 Task: Search one way flight ticket for 4 adults, 2 children, 2 infants in seat and 1 infant on lap in economy from Yakutat: Yakutat Airport (also See Yakutat Seaplane Base) to Gillette: Gillette Campbell County Airport on 5-1-2023. Choice of flights is Frontier. Number of bags: 10 checked bags. Price is upto 90000. Outbound departure time preference is 6:00.
Action: Mouse moved to (276, 249)
Screenshot: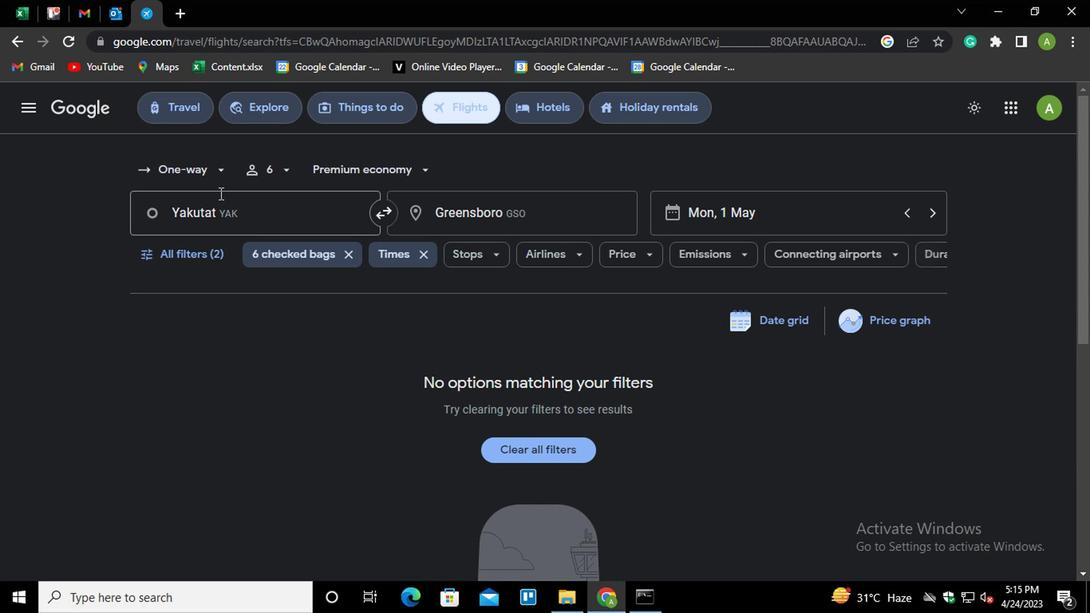 
Action: Mouse pressed left at (276, 249)
Screenshot: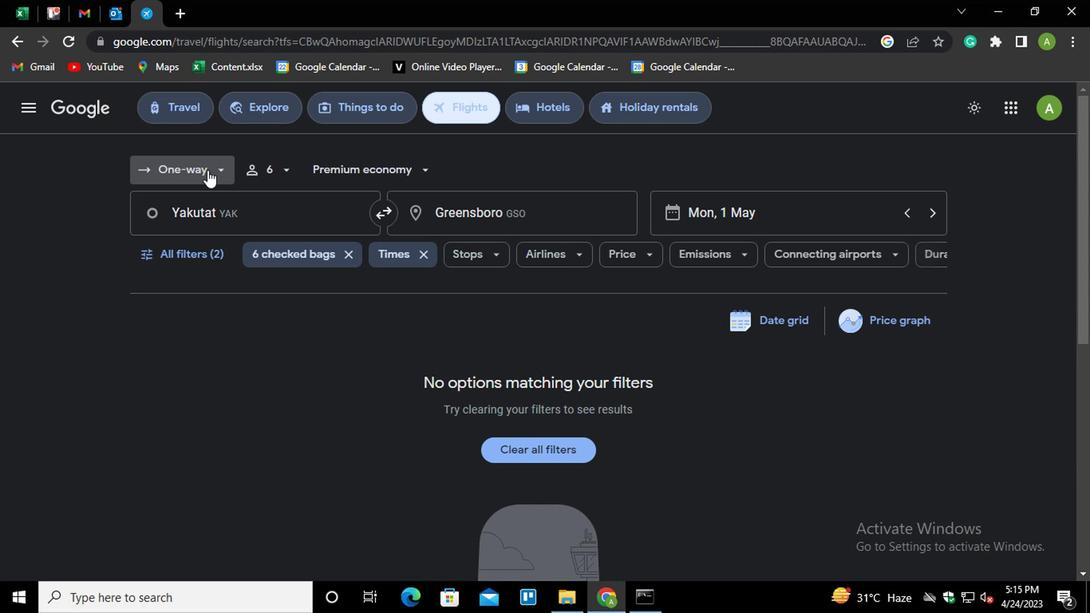 
Action: Mouse moved to (274, 298)
Screenshot: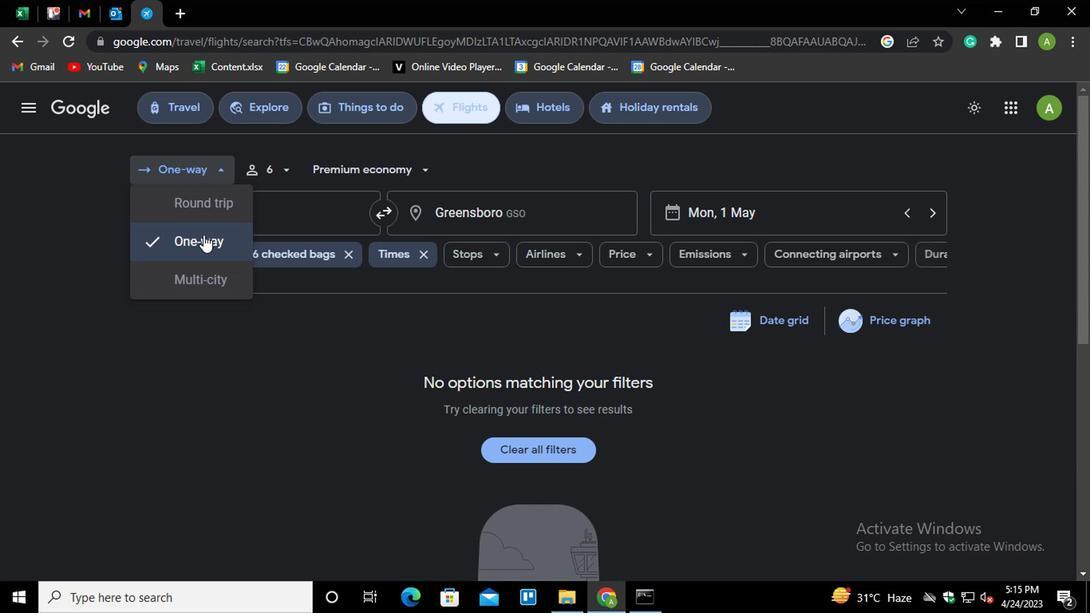 
Action: Mouse pressed left at (274, 298)
Screenshot: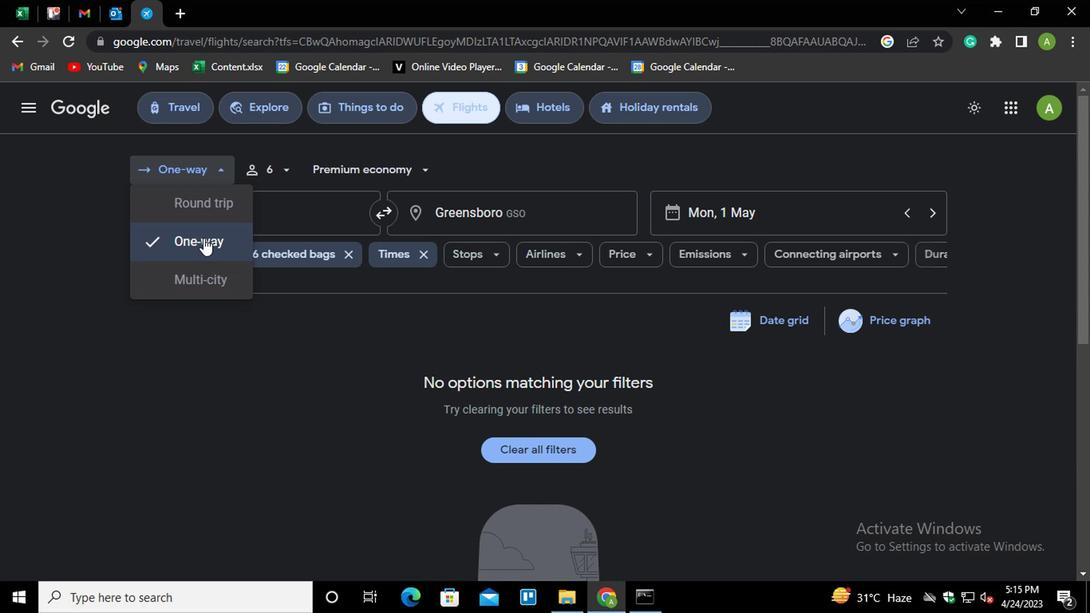 
Action: Mouse moved to (315, 253)
Screenshot: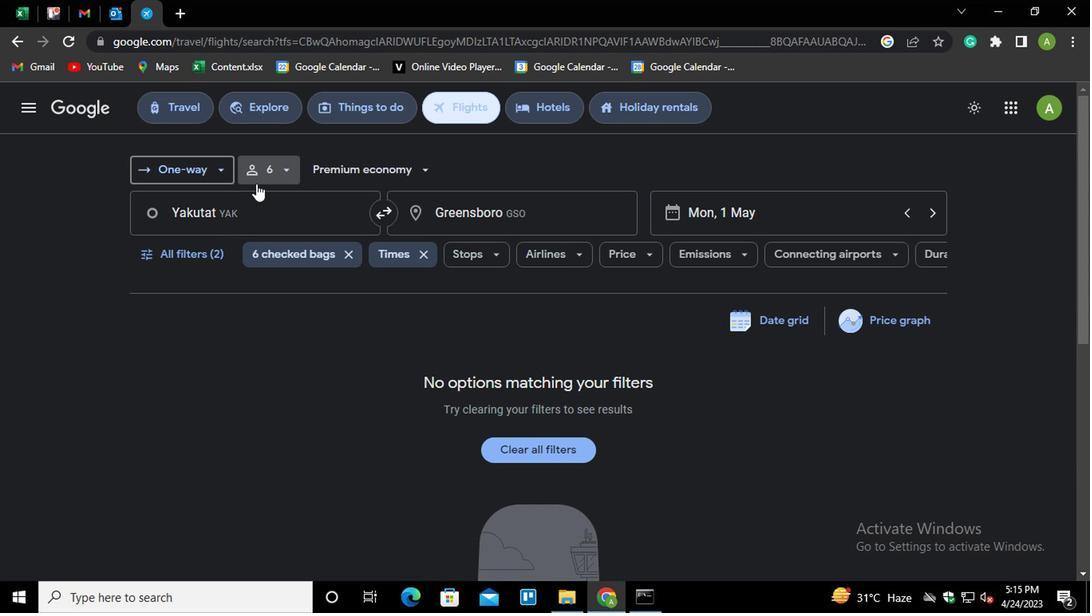 
Action: Mouse pressed left at (315, 253)
Screenshot: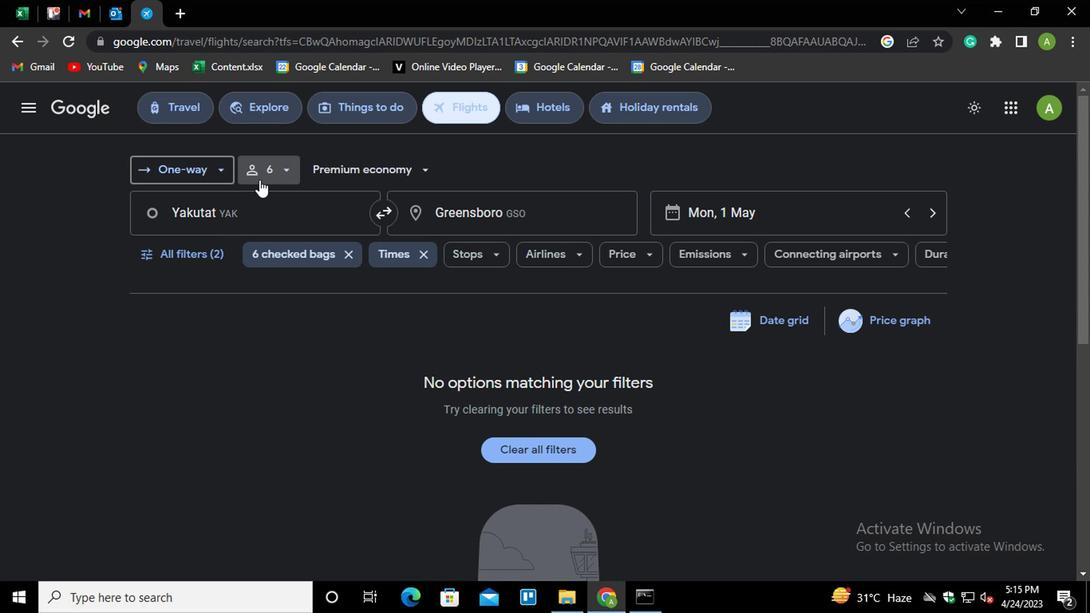 
Action: Mouse moved to (414, 276)
Screenshot: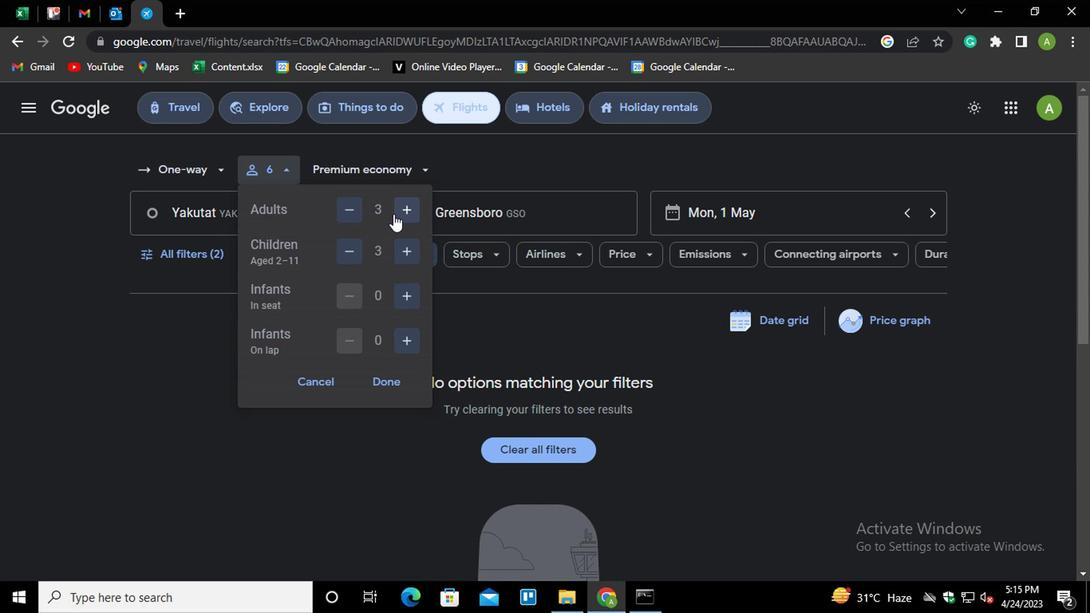 
Action: Mouse pressed left at (414, 276)
Screenshot: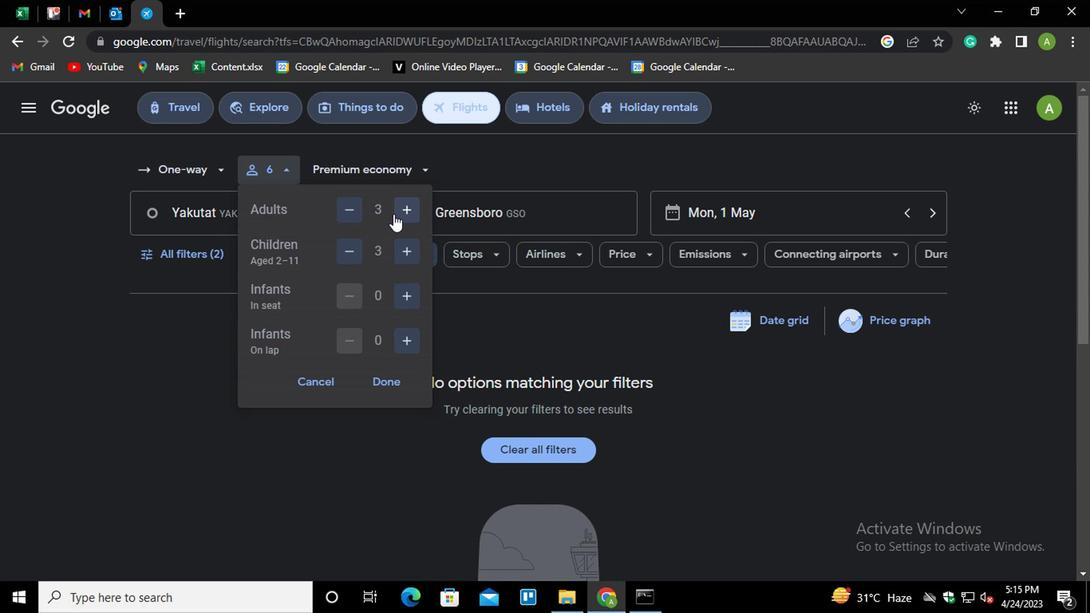 
Action: Mouse moved to (378, 303)
Screenshot: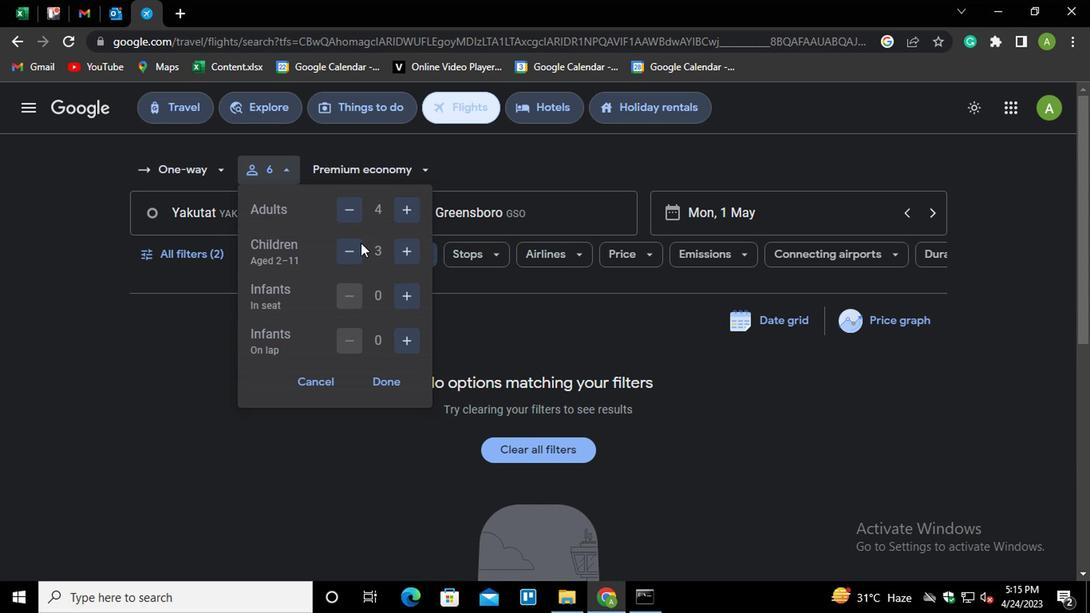 
Action: Mouse pressed left at (378, 303)
Screenshot: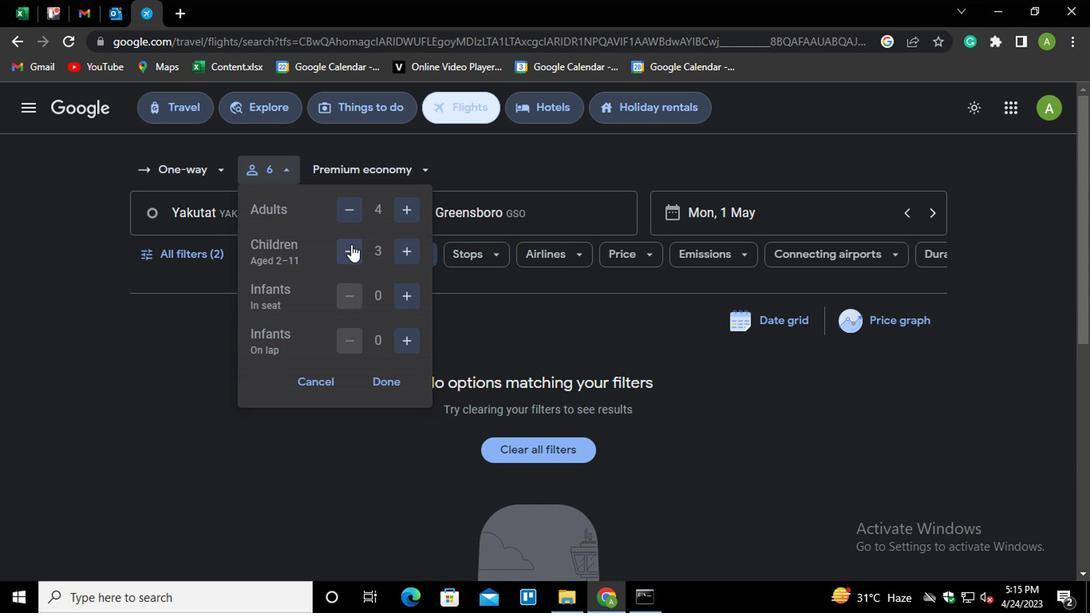 
Action: Mouse moved to (421, 333)
Screenshot: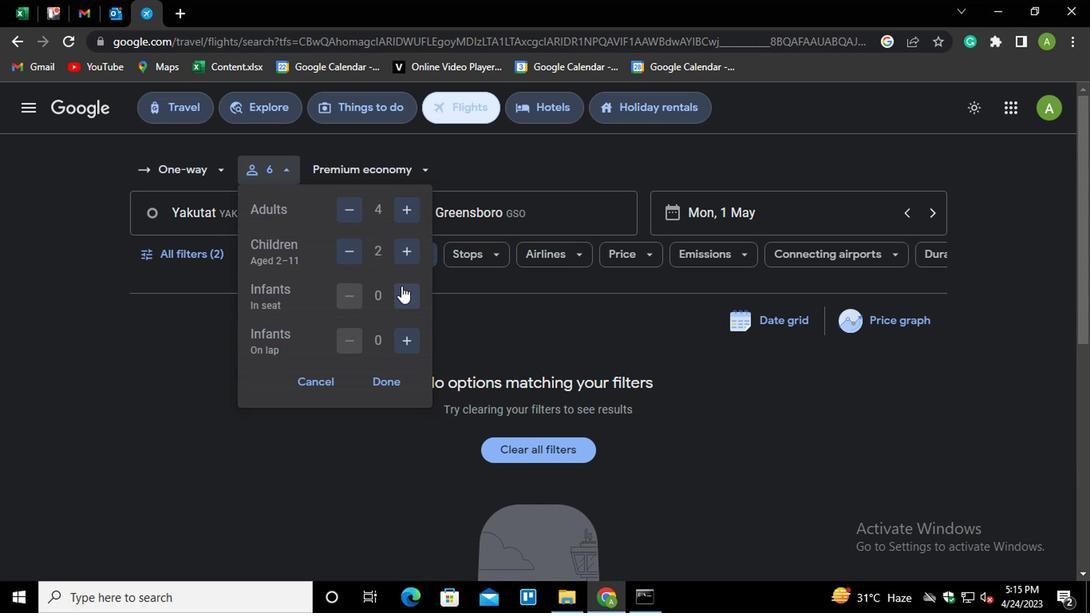 
Action: Mouse pressed left at (421, 333)
Screenshot: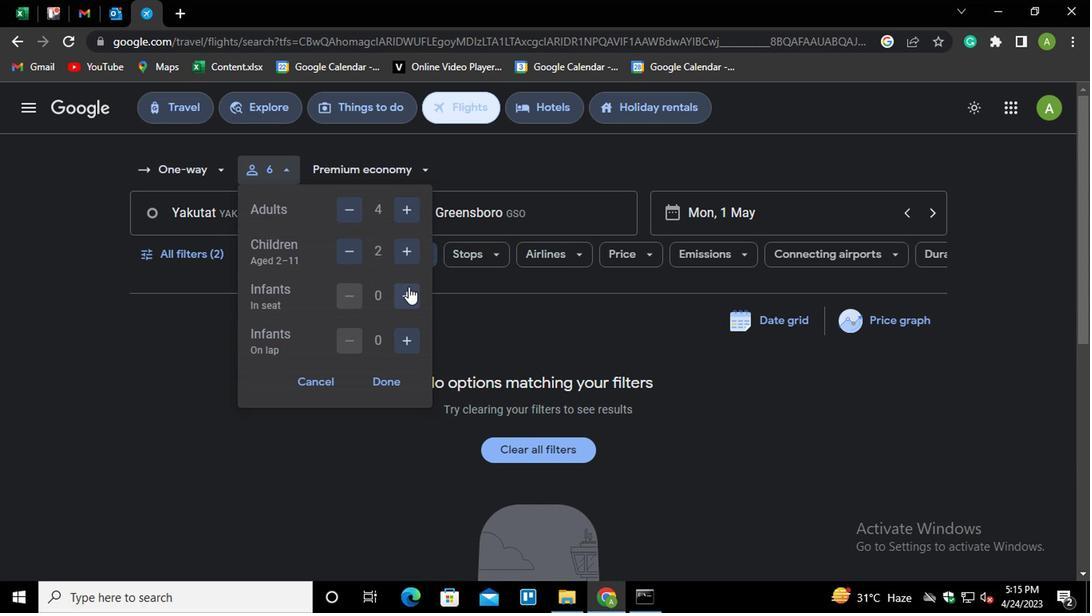 
Action: Mouse pressed left at (421, 333)
Screenshot: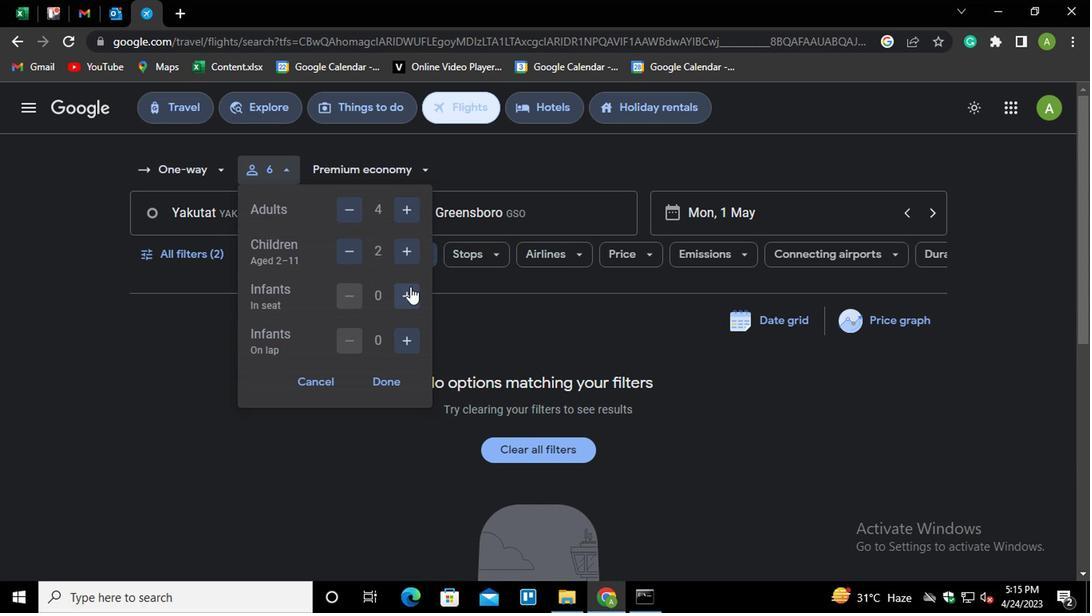 
Action: Mouse moved to (422, 367)
Screenshot: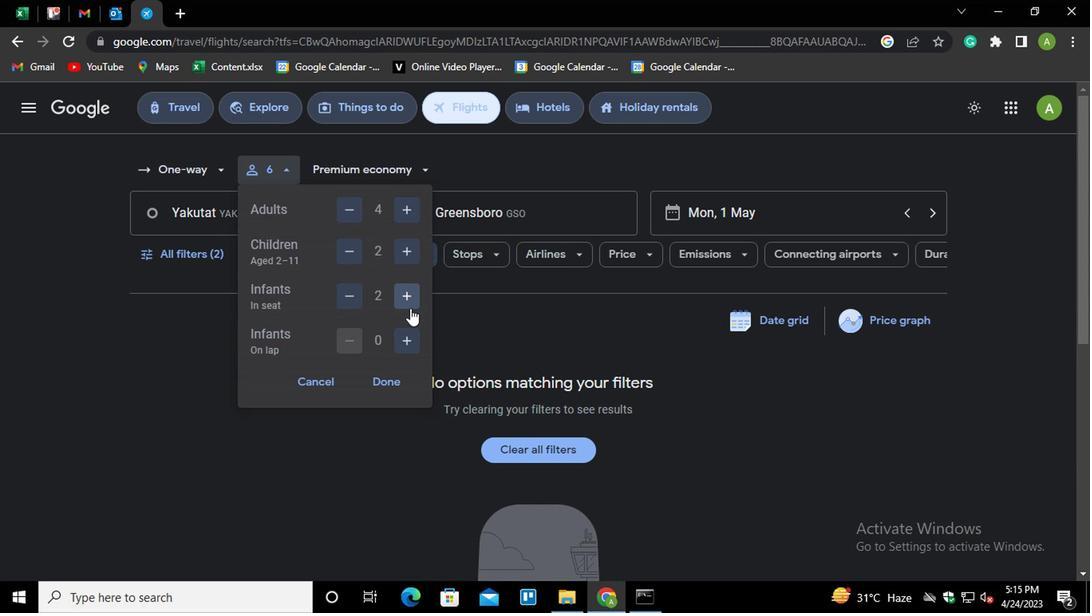 
Action: Mouse pressed left at (422, 367)
Screenshot: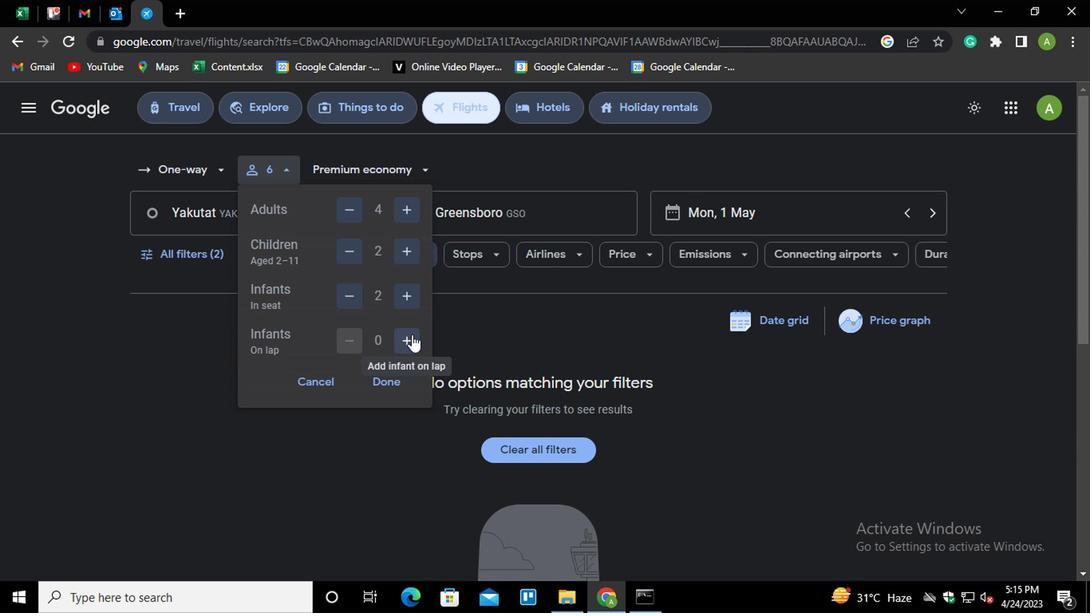 
Action: Mouse moved to (504, 276)
Screenshot: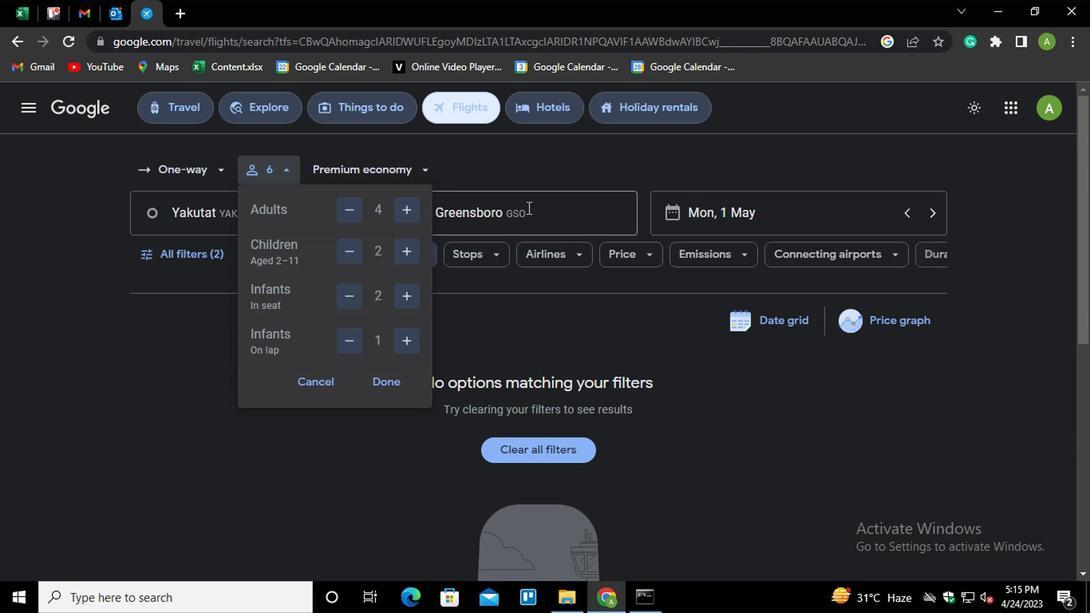 
Action: Mouse pressed left at (504, 276)
Screenshot: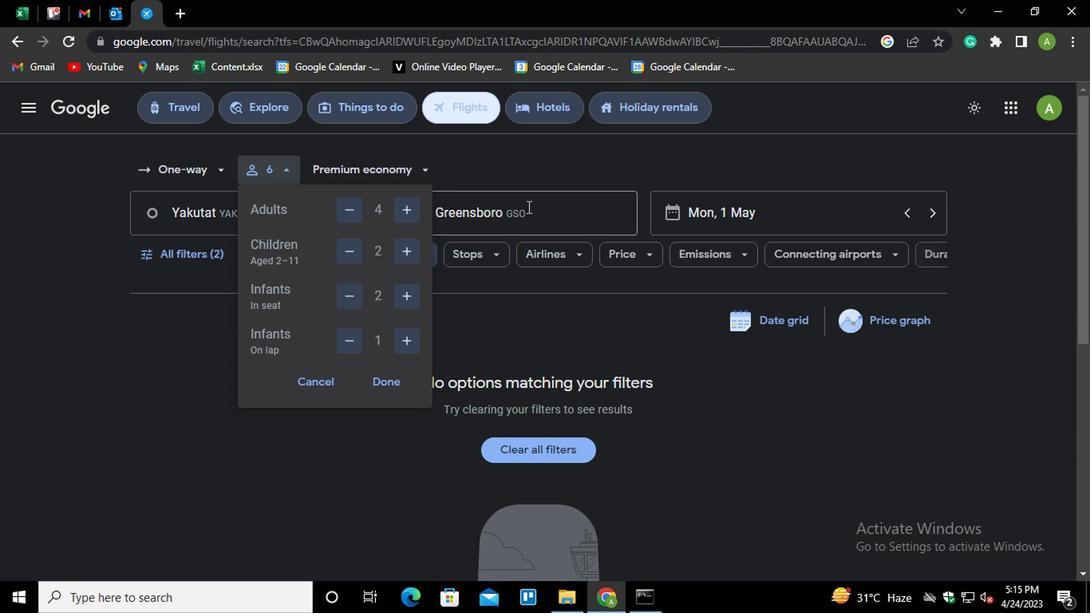 
Action: Mouse moved to (504, 276)
Screenshot: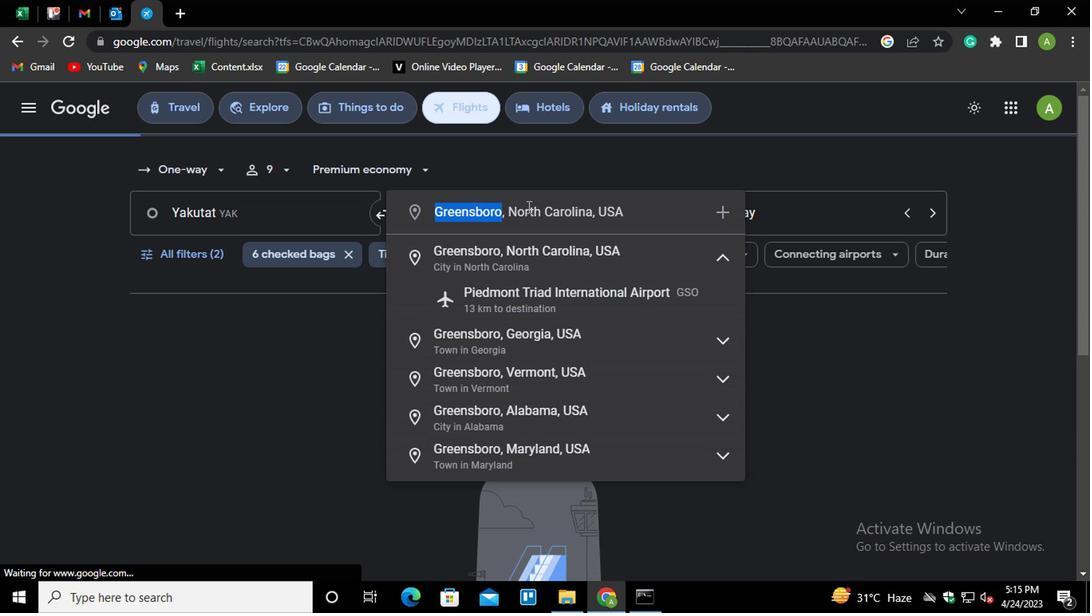 
Action: Key pressed <Key.shift>GILLETTE<Key.down><Key.enter>
Screenshot: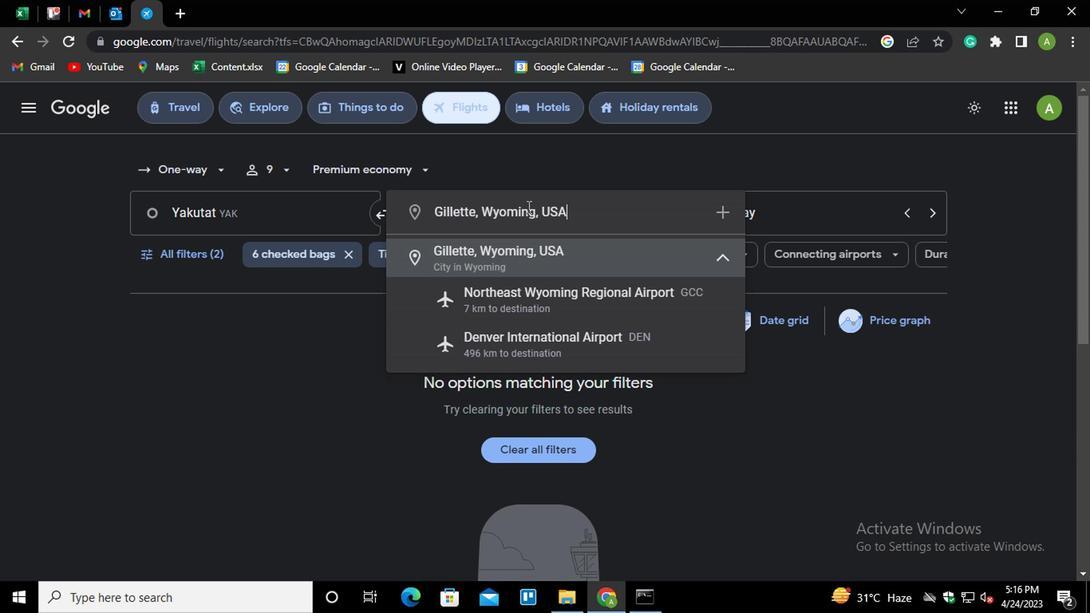 
Action: Mouse moved to (250, 305)
Screenshot: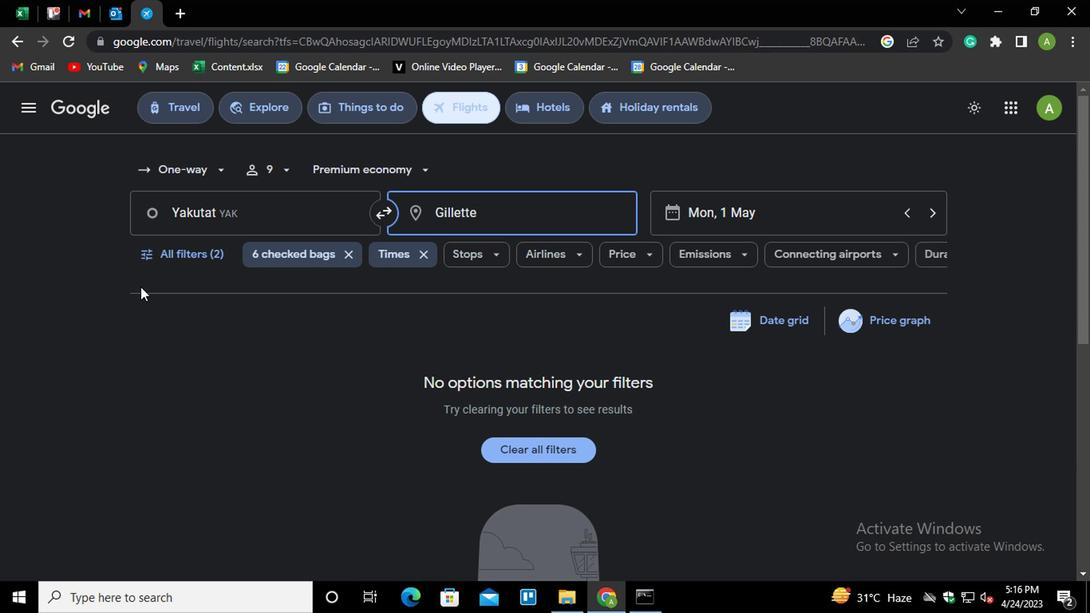 
Action: Mouse pressed left at (250, 305)
Screenshot: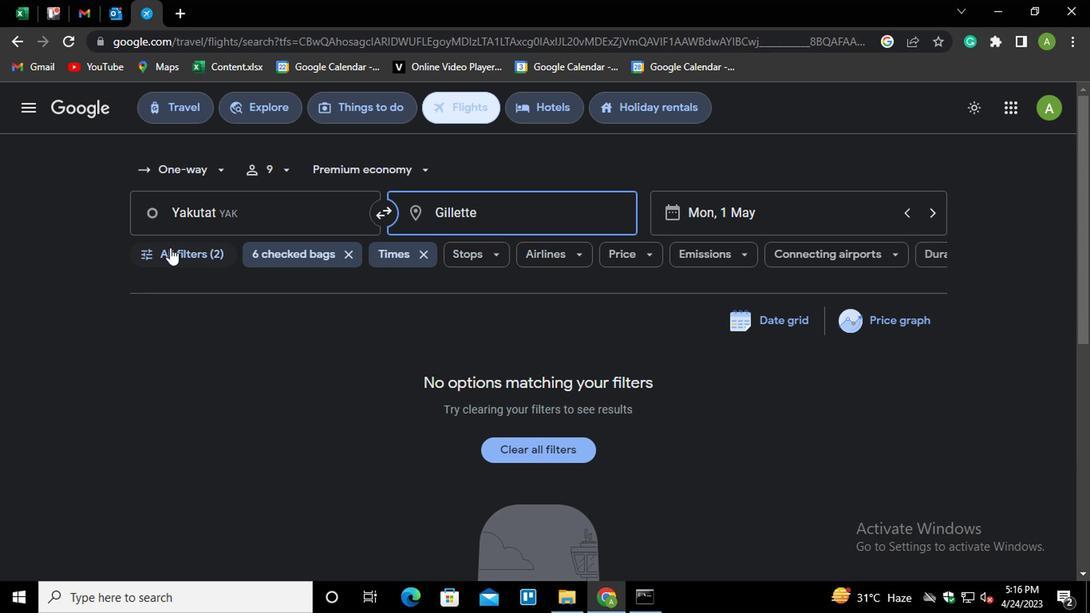 
Action: Mouse moved to (383, 521)
Screenshot: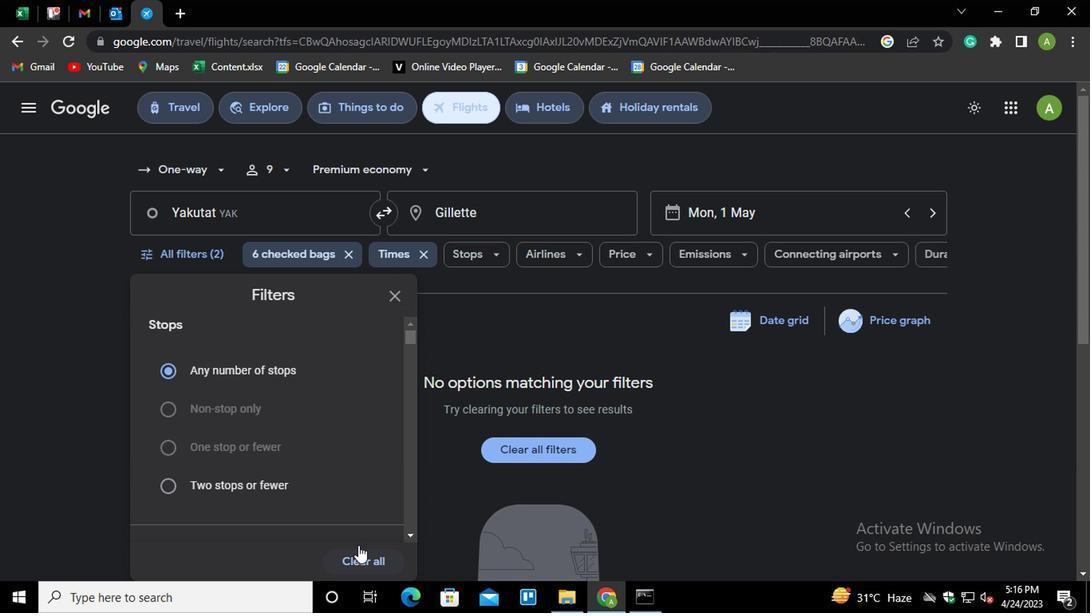 
Action: Mouse pressed left at (383, 521)
Screenshot: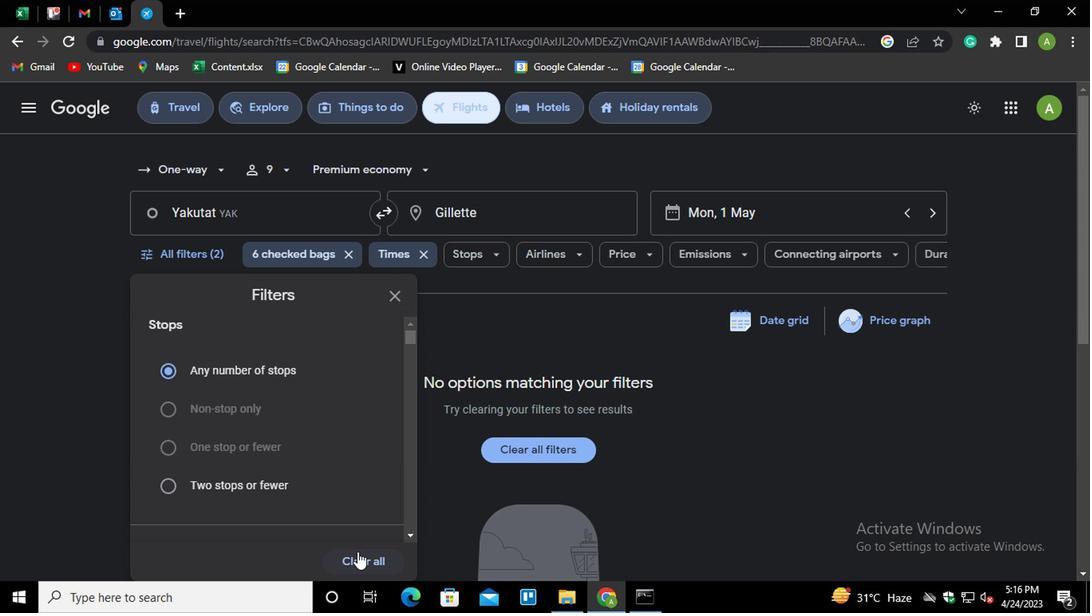 
Action: Mouse moved to (347, 472)
Screenshot: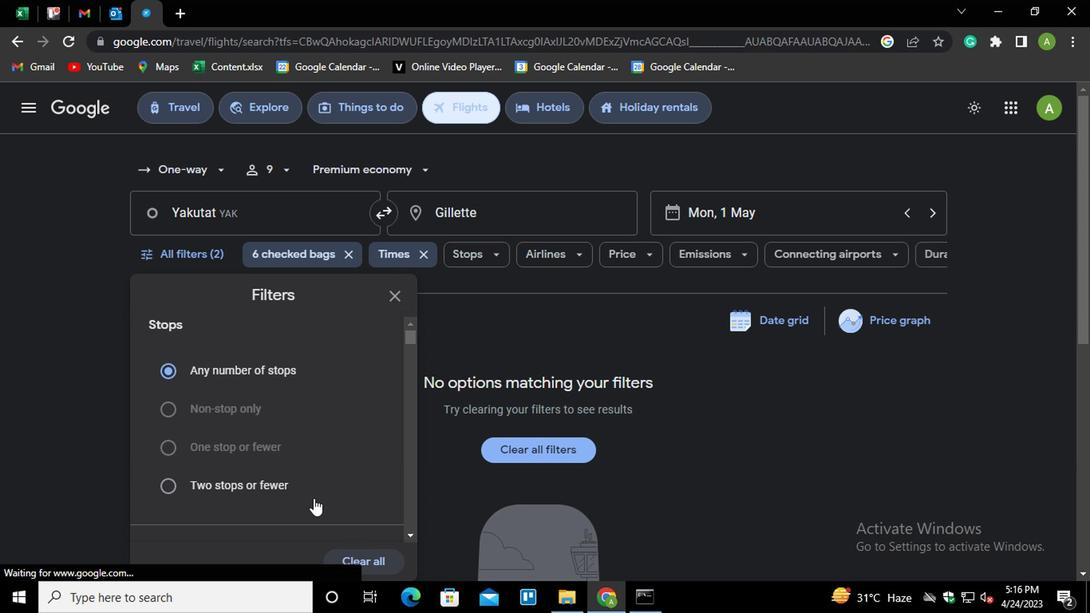 
Action: Mouse scrolled (347, 471) with delta (0, 0)
Screenshot: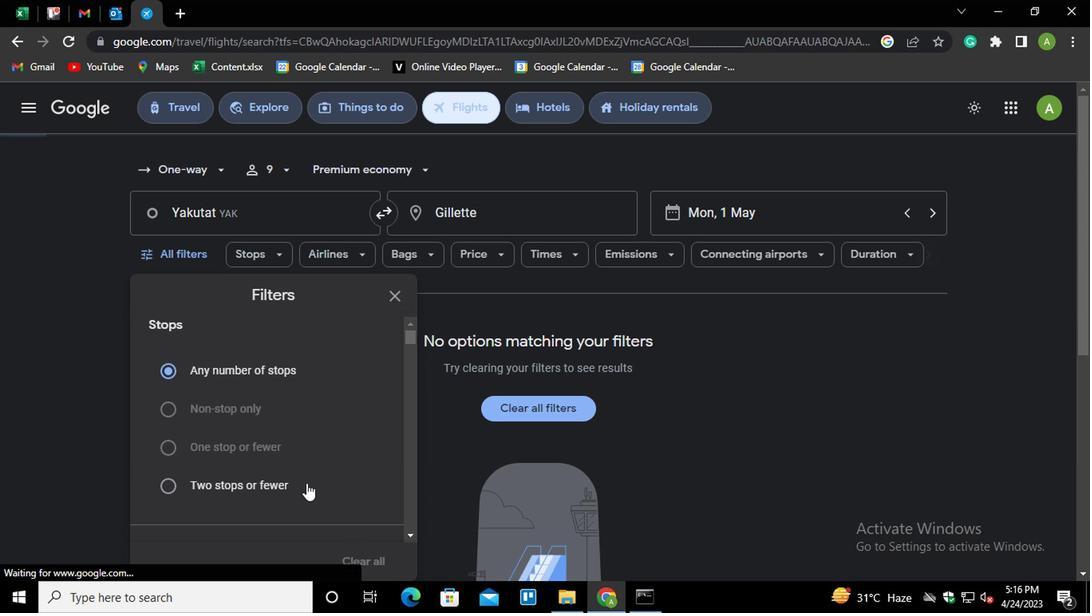 
Action: Mouse scrolled (347, 471) with delta (0, 0)
Screenshot: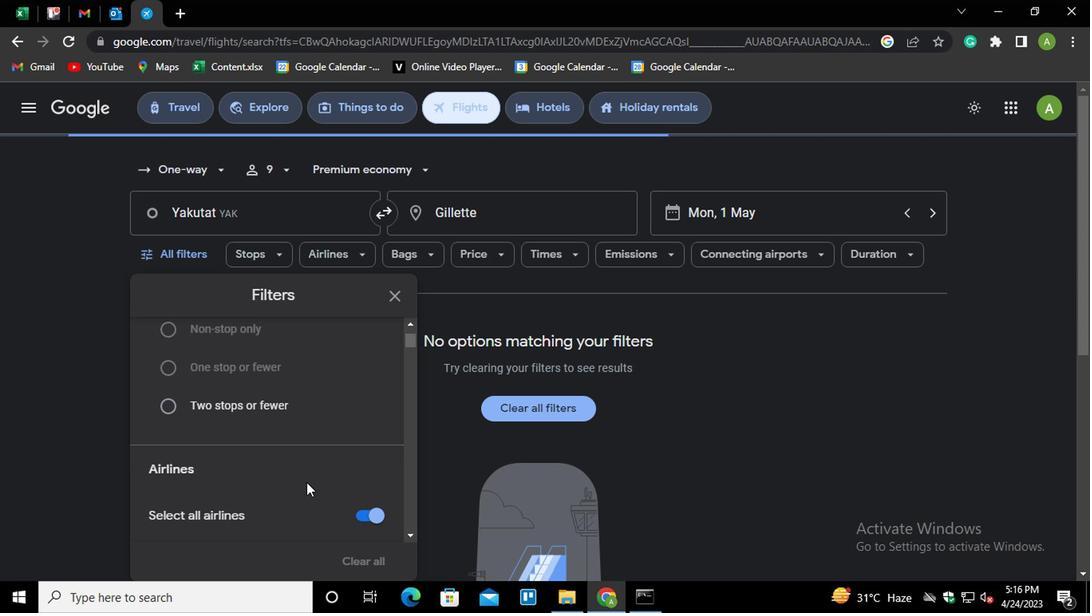 
Action: Mouse moved to (396, 438)
Screenshot: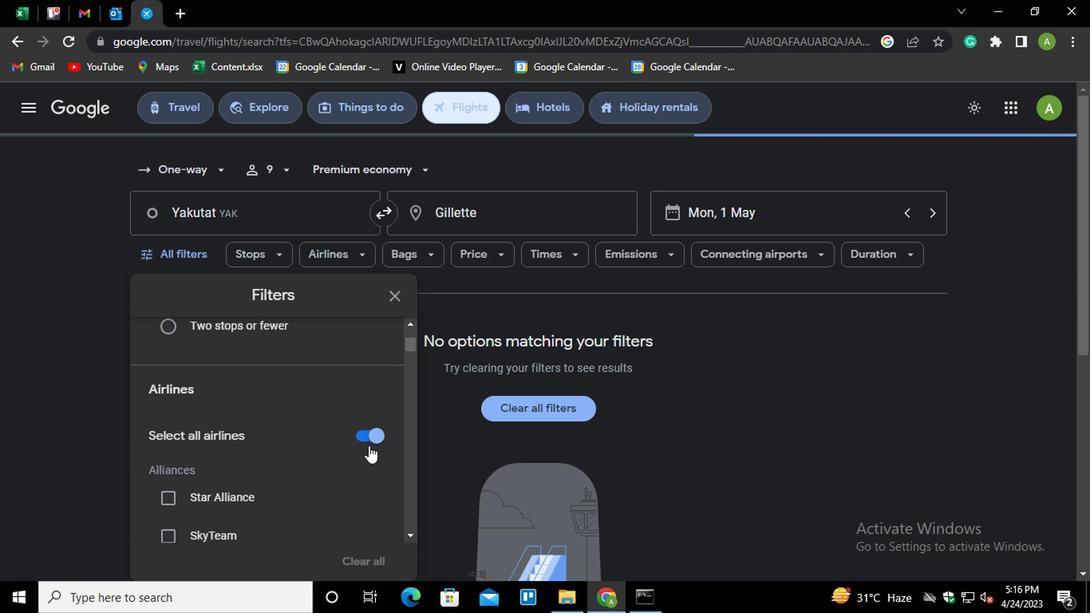 
Action: Mouse pressed left at (396, 438)
Screenshot: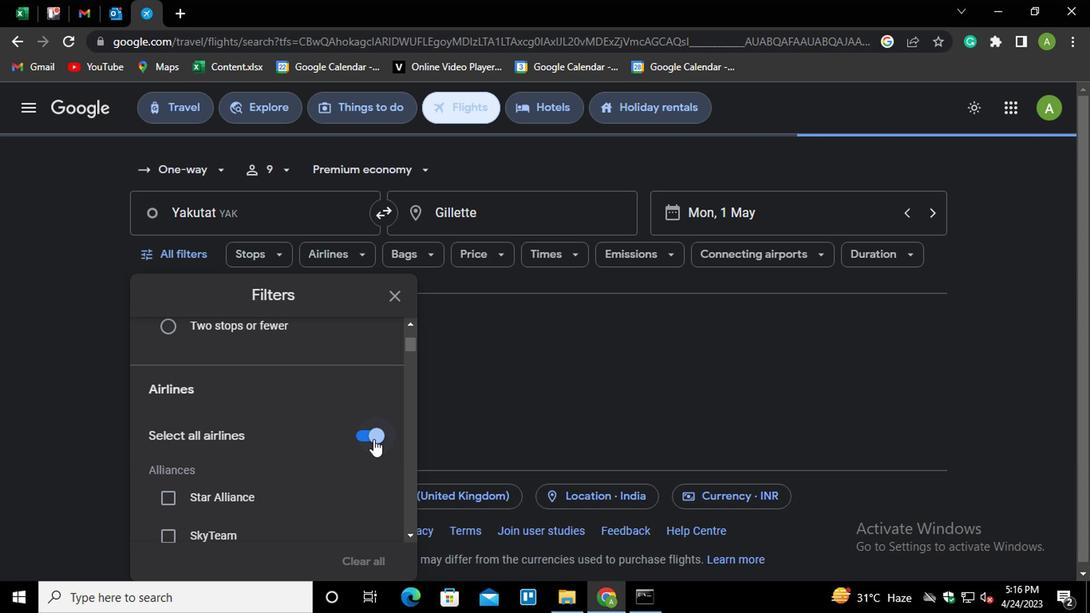 
Action: Mouse moved to (326, 474)
Screenshot: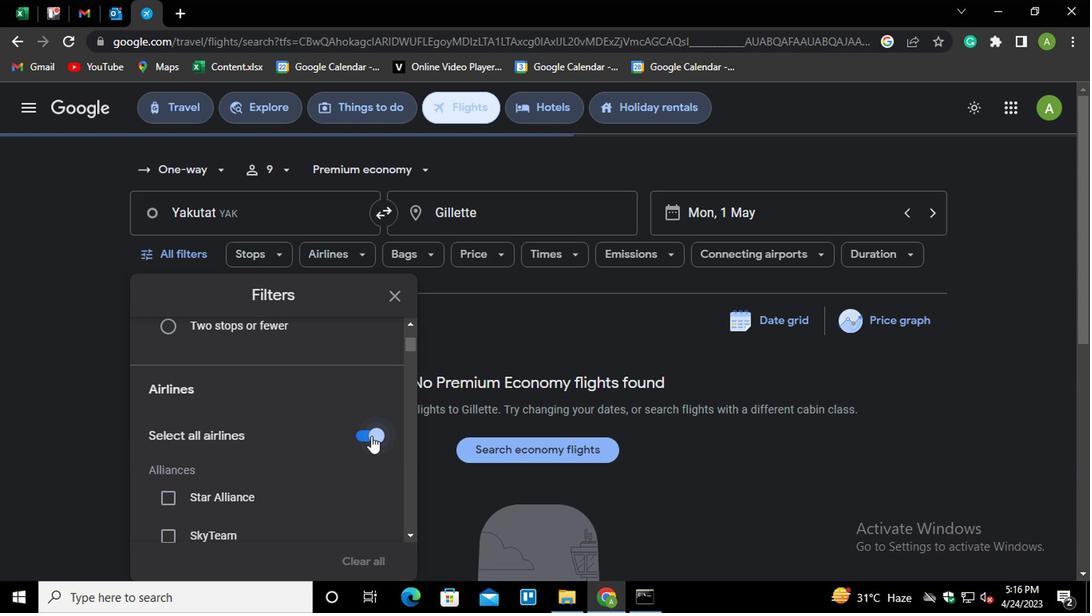 
Action: Mouse scrolled (326, 474) with delta (0, 0)
Screenshot: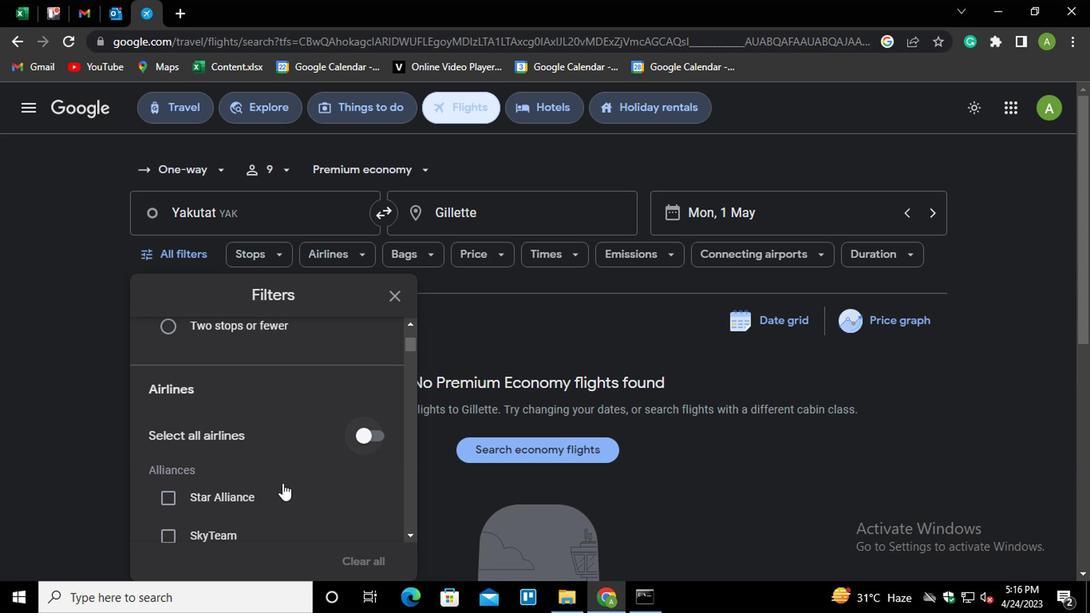 
Action: Mouse scrolled (326, 474) with delta (0, 0)
Screenshot: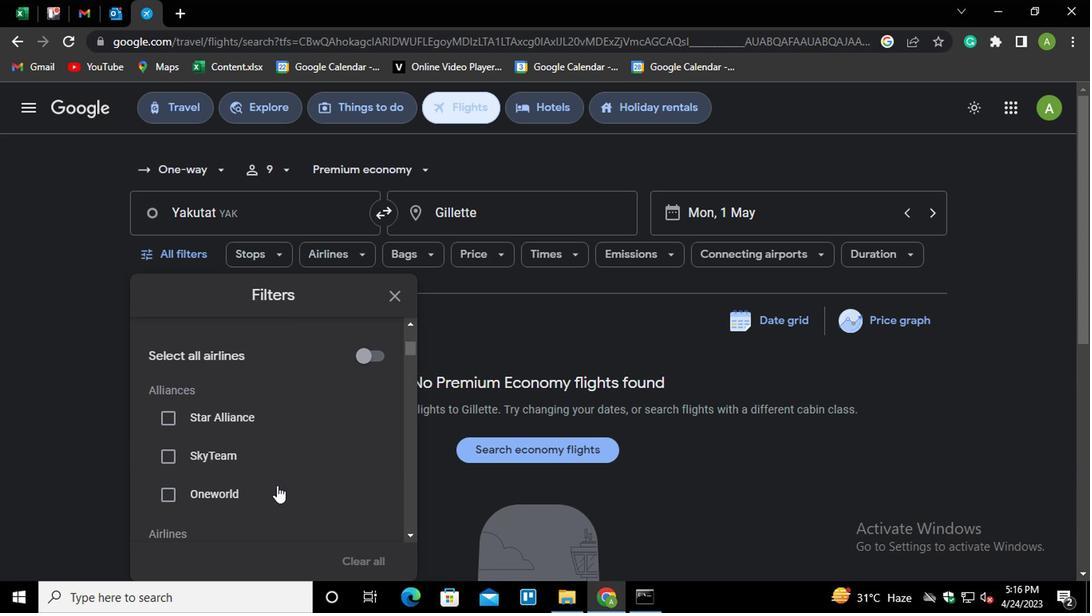 
Action: Mouse scrolled (326, 474) with delta (0, 0)
Screenshot: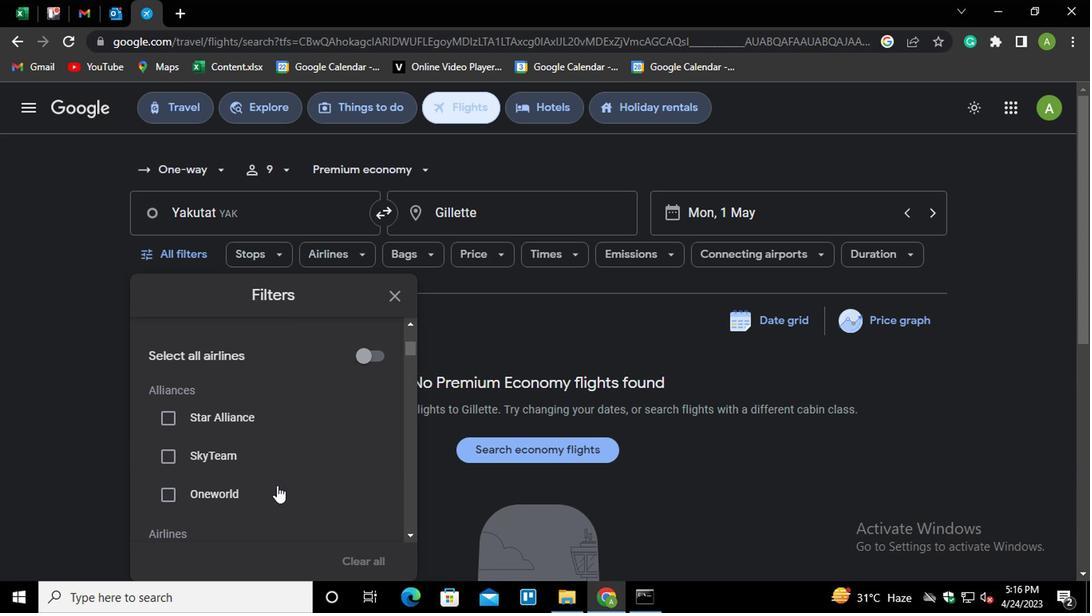 
Action: Mouse moved to (326, 474)
Screenshot: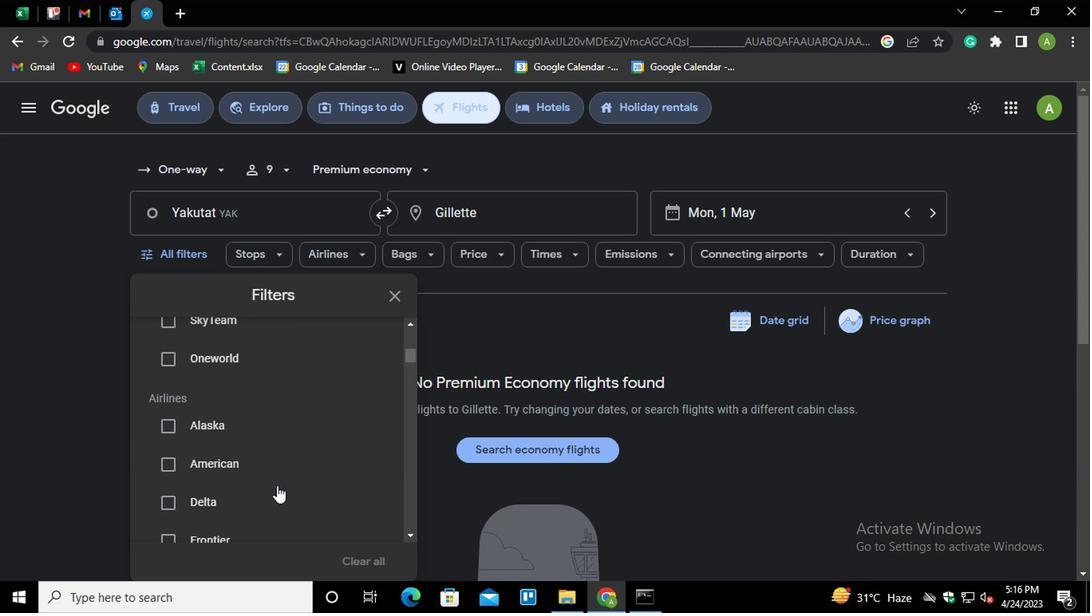 
Action: Mouse scrolled (326, 474) with delta (0, 0)
Screenshot: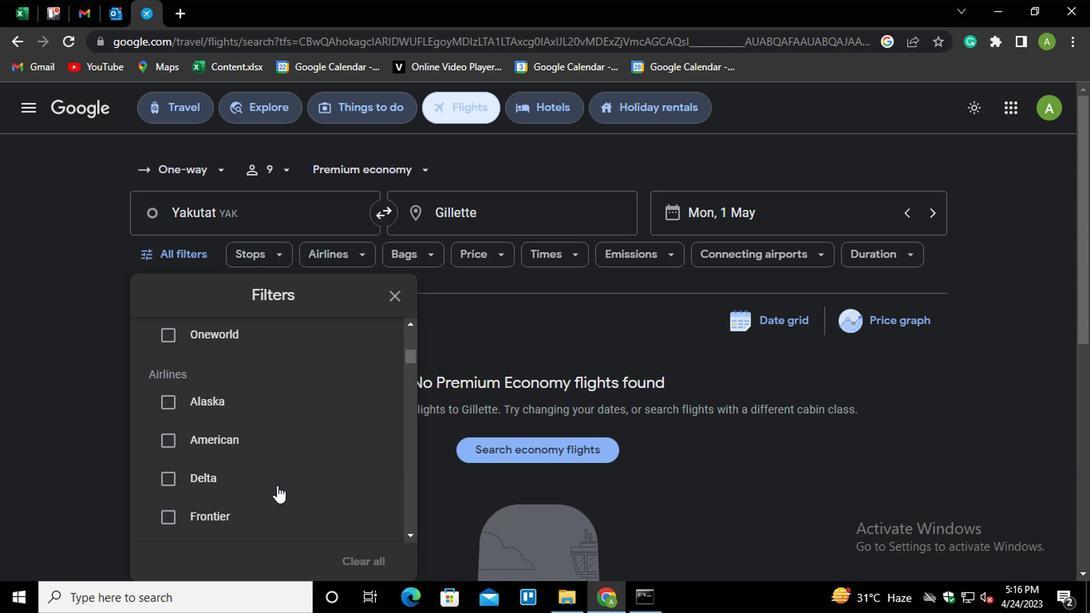 
Action: Mouse moved to (379, 436)
Screenshot: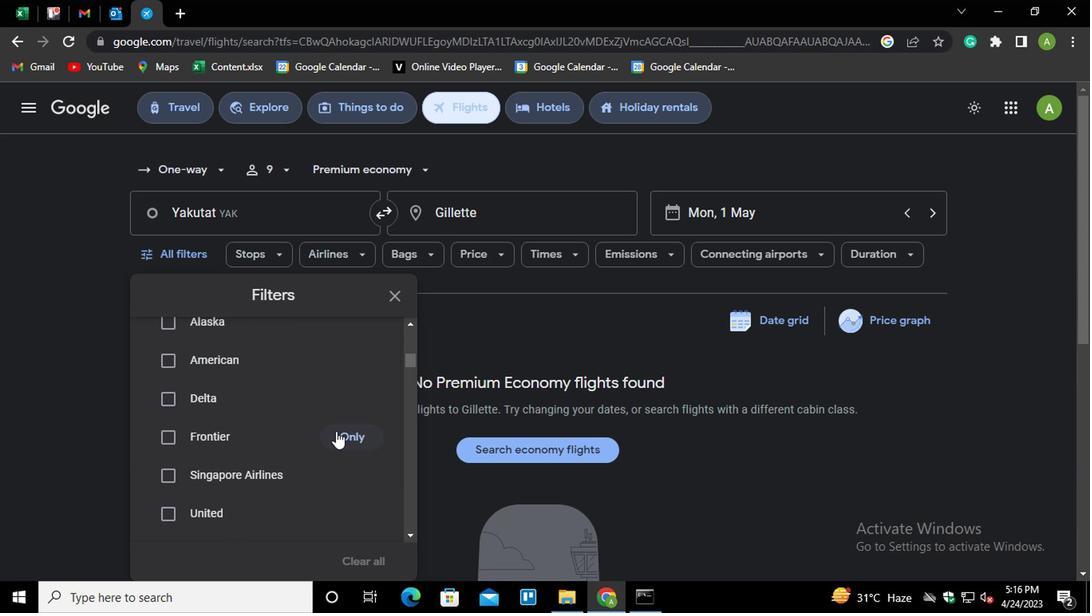 
Action: Mouse pressed left at (379, 436)
Screenshot: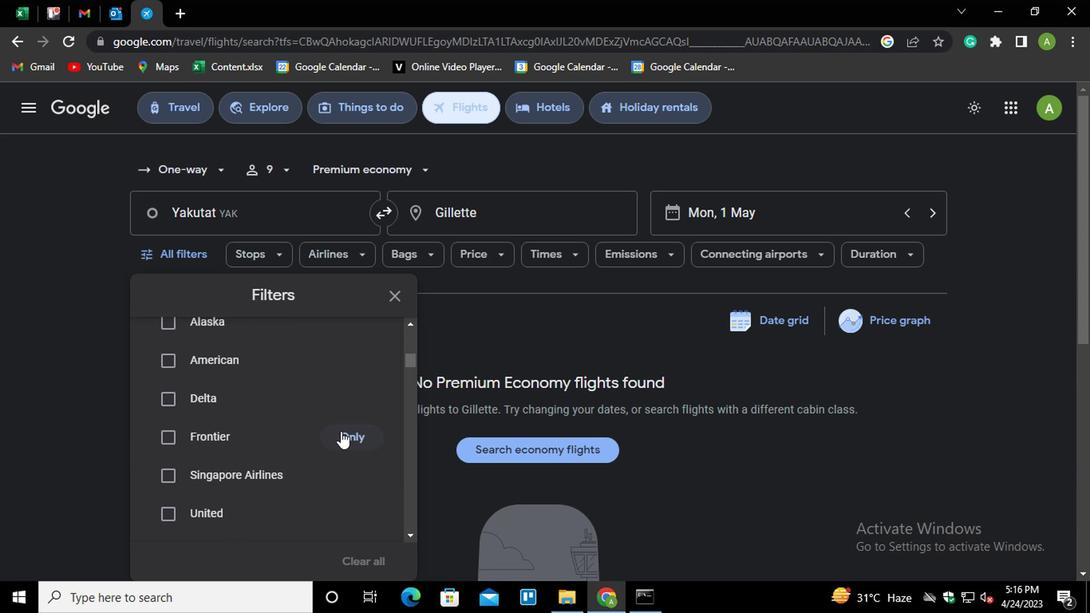 
Action: Mouse moved to (346, 443)
Screenshot: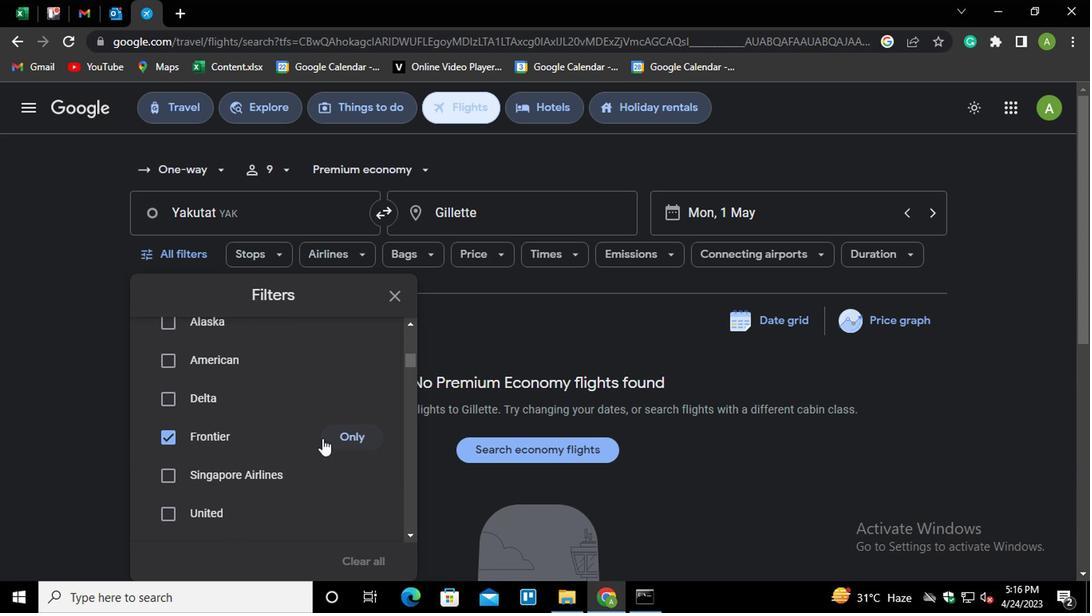 
Action: Mouse scrolled (346, 443) with delta (0, 0)
Screenshot: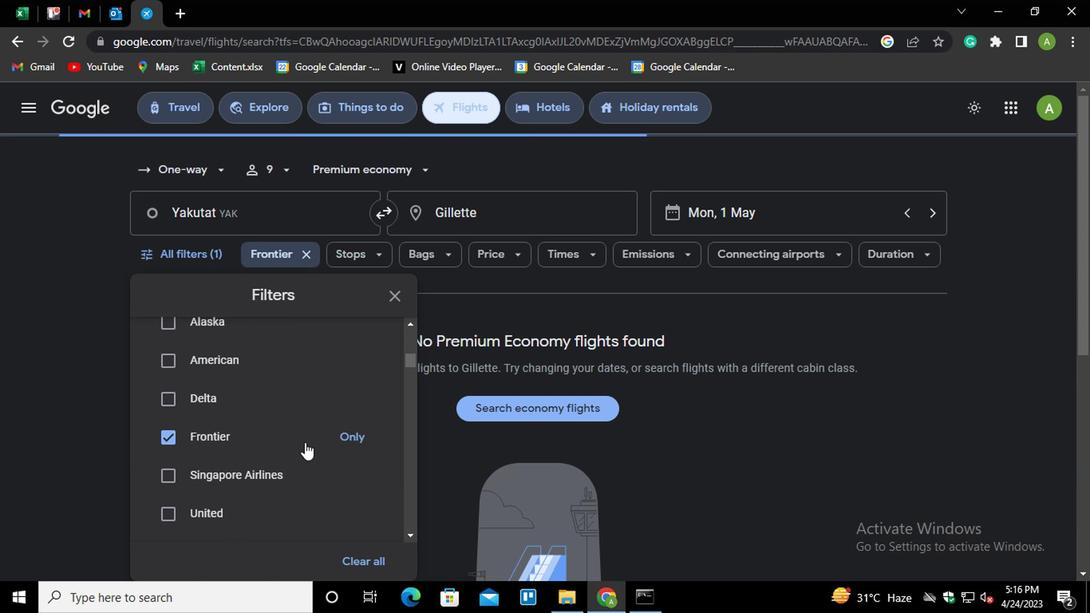 
Action: Mouse scrolled (346, 443) with delta (0, 0)
Screenshot: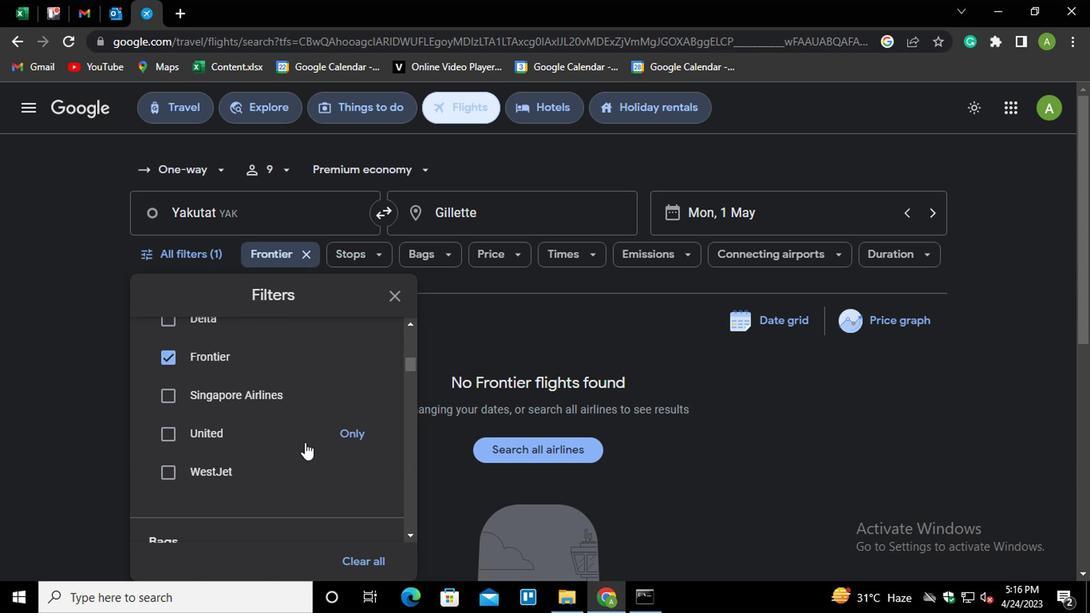 
Action: Mouse scrolled (346, 443) with delta (0, 0)
Screenshot: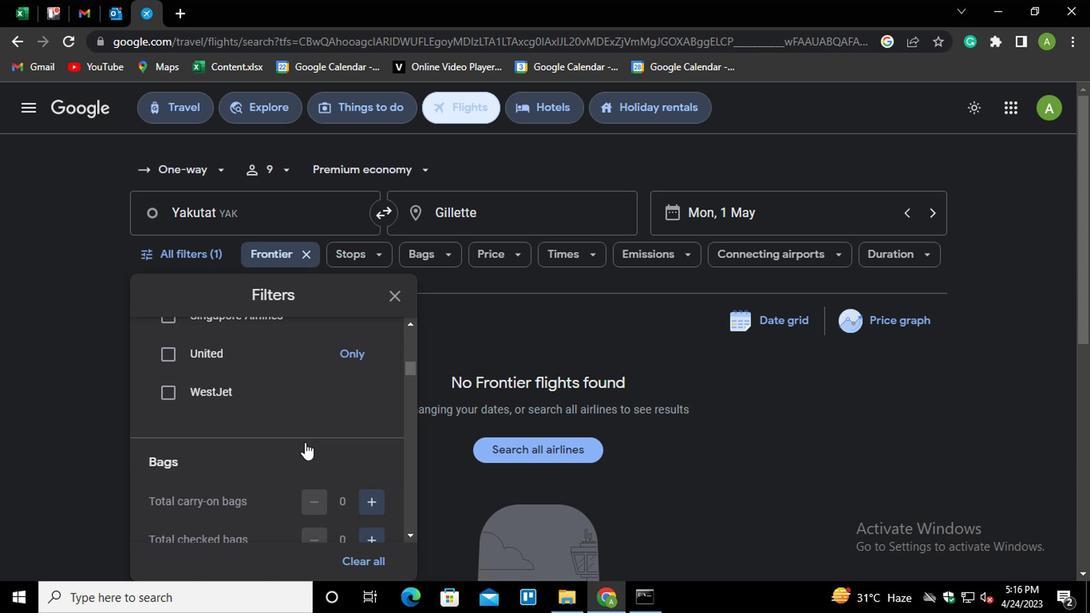 
Action: Mouse moved to (386, 453)
Screenshot: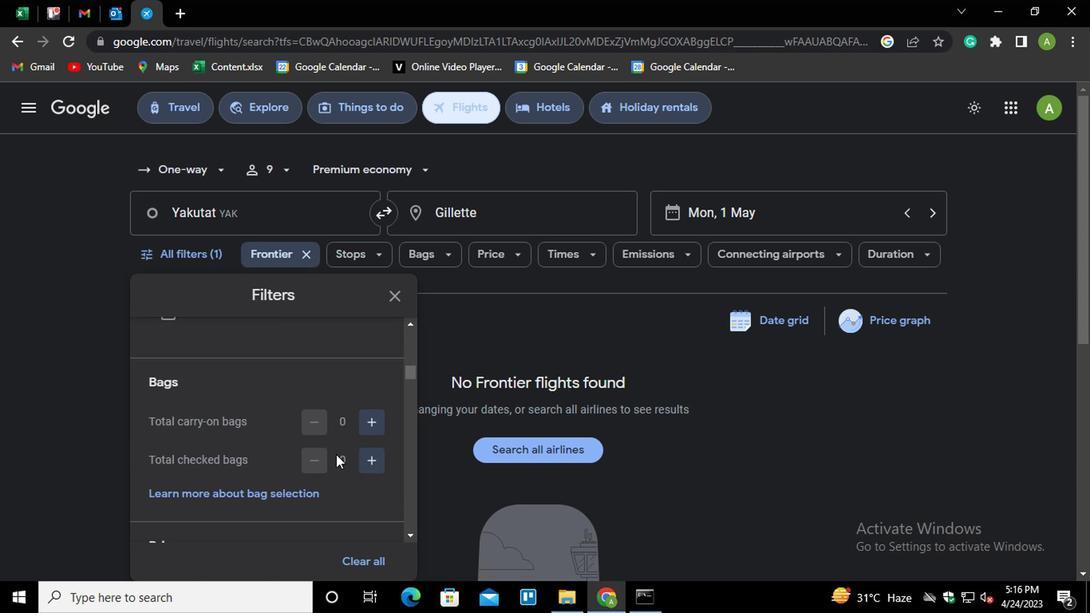 
Action: Mouse pressed left at (386, 453)
Screenshot: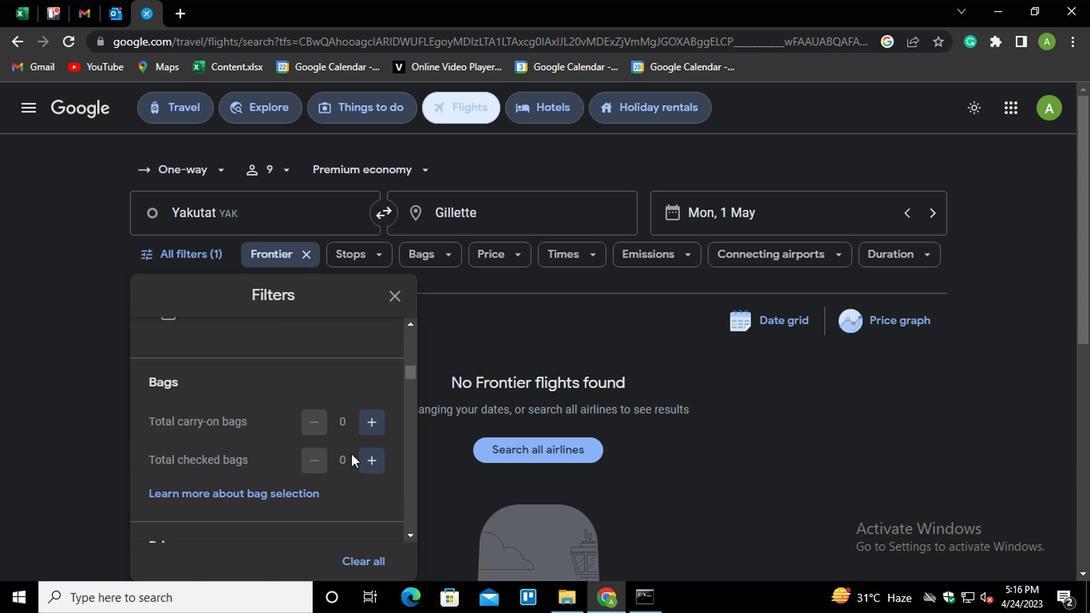 
Action: Mouse pressed left at (386, 453)
Screenshot: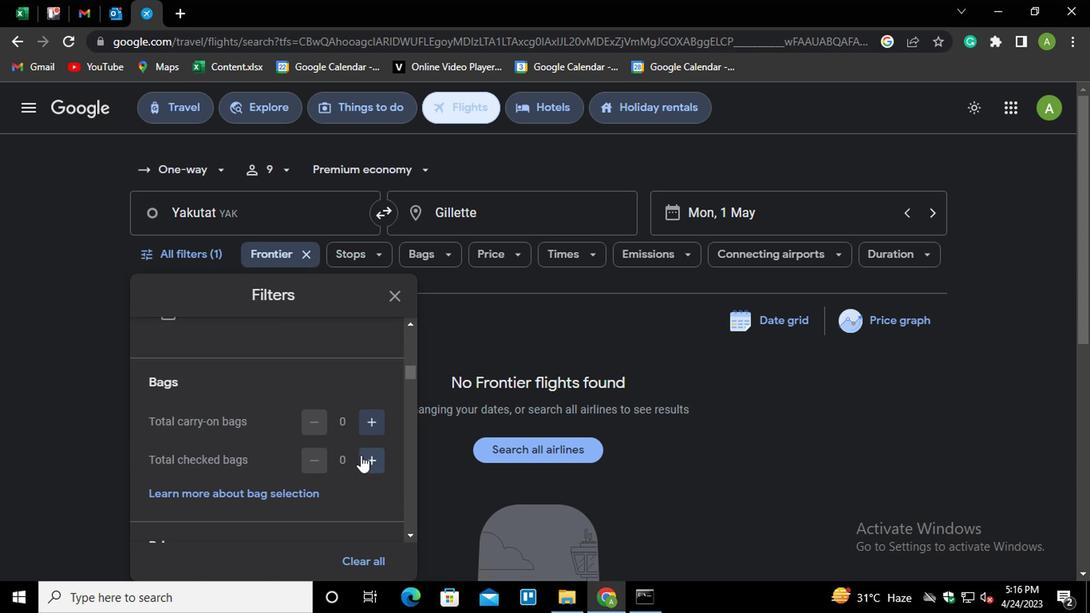 
Action: Mouse pressed left at (386, 453)
Screenshot: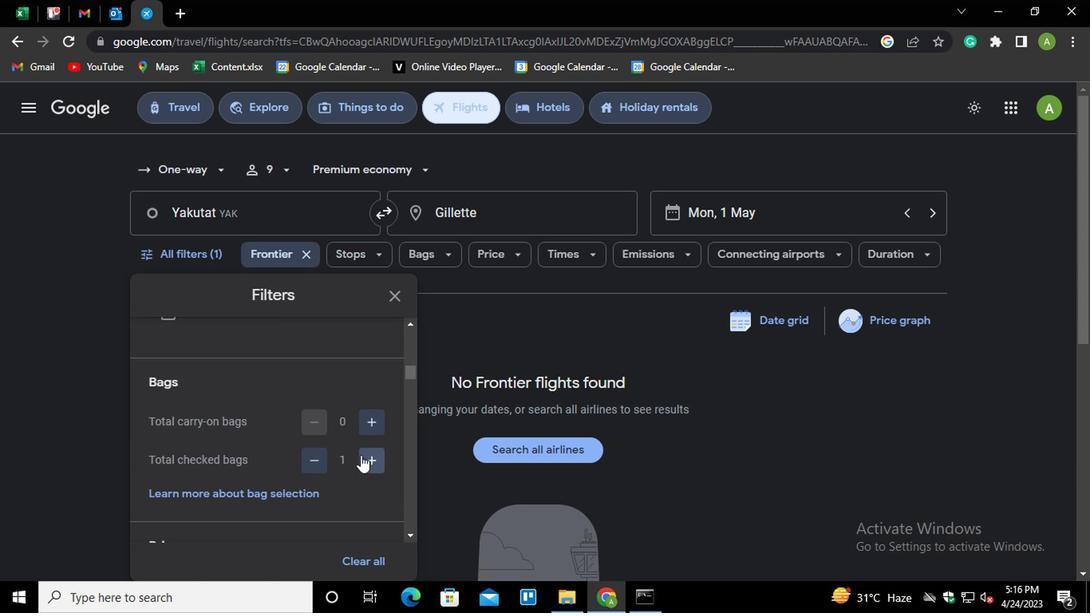 
Action: Mouse pressed left at (386, 453)
Screenshot: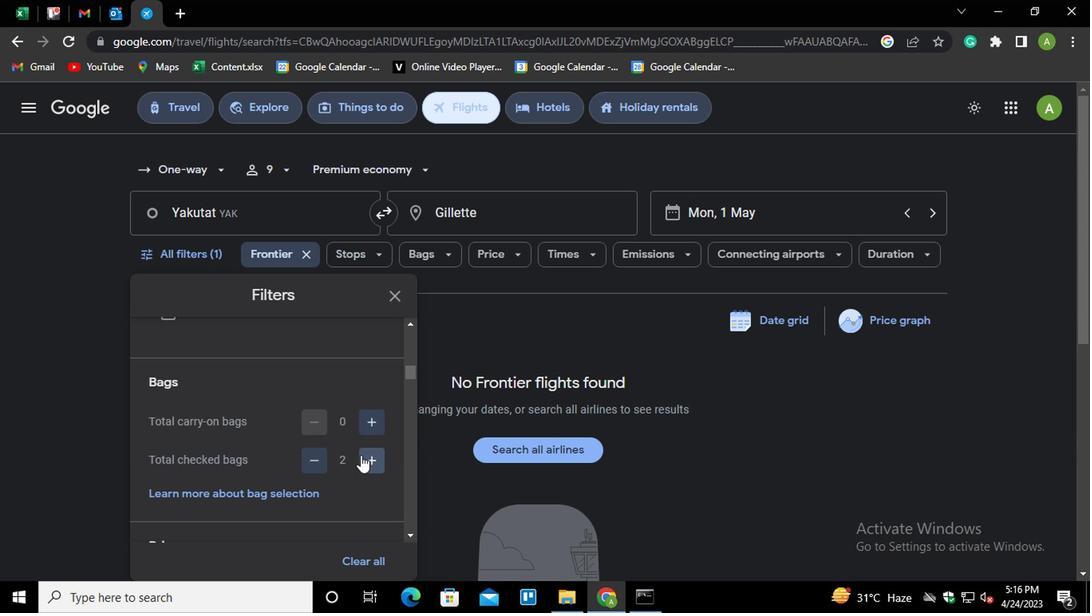 
Action: Mouse pressed left at (386, 453)
Screenshot: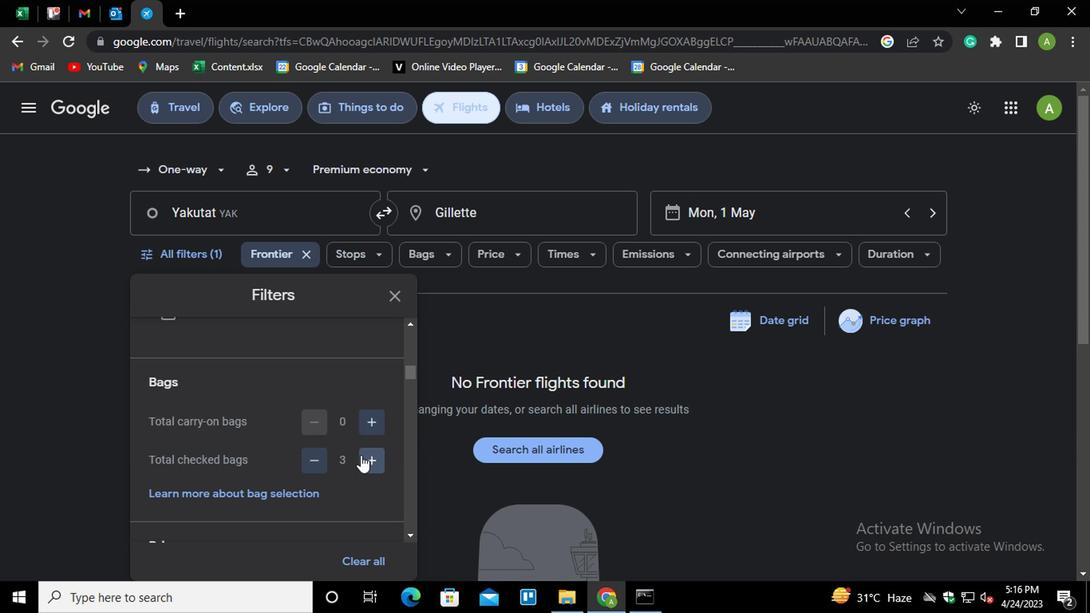 
Action: Mouse pressed left at (386, 453)
Screenshot: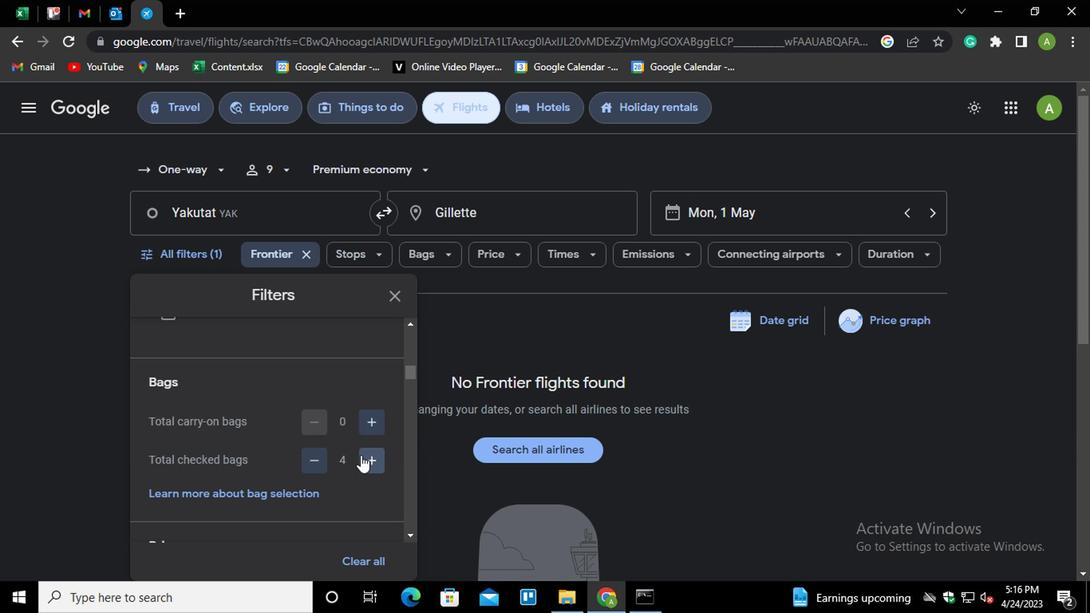
Action: Mouse pressed left at (386, 453)
Screenshot: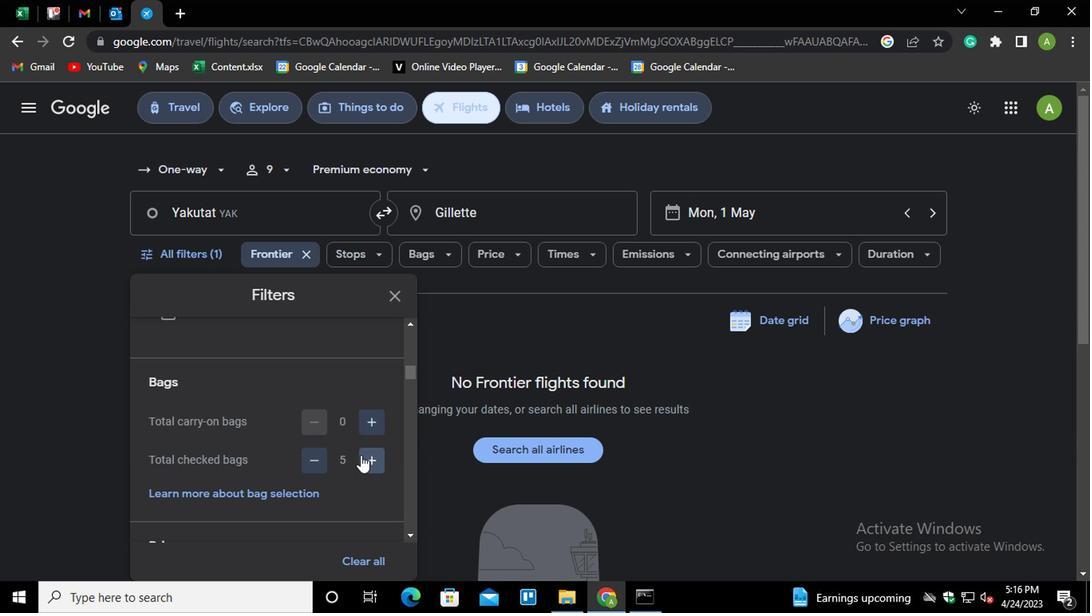 
Action: Mouse pressed left at (386, 453)
Screenshot: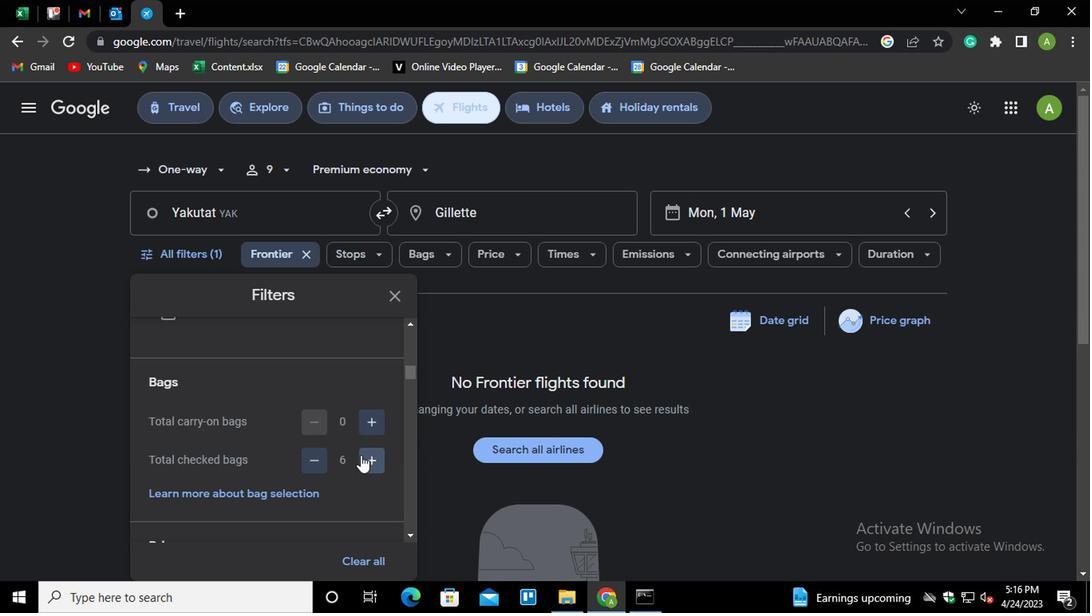 
Action: Mouse pressed left at (386, 453)
Screenshot: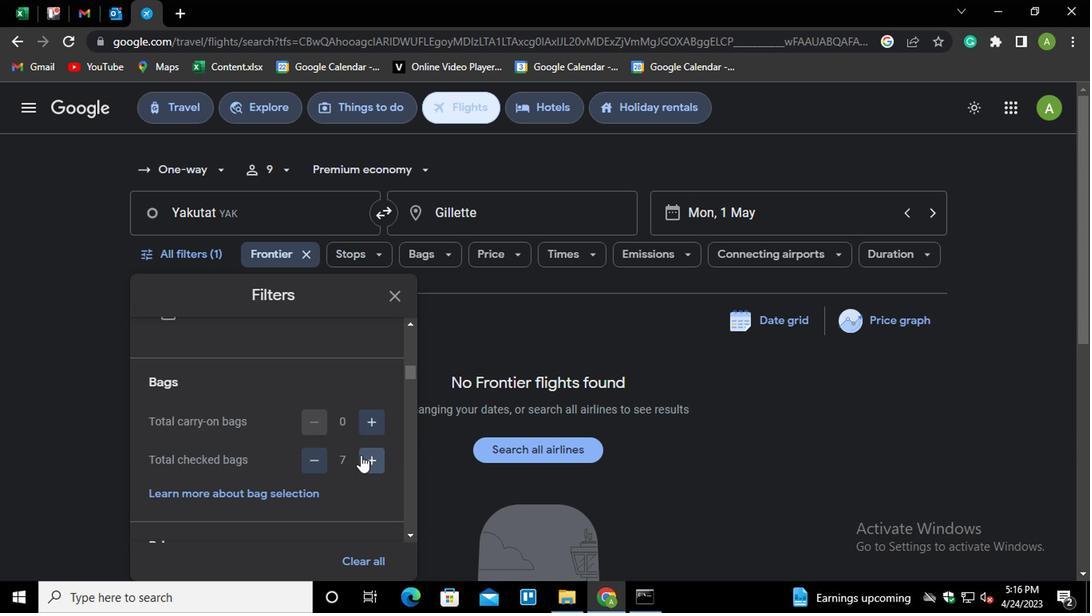 
Action: Mouse pressed left at (386, 453)
Screenshot: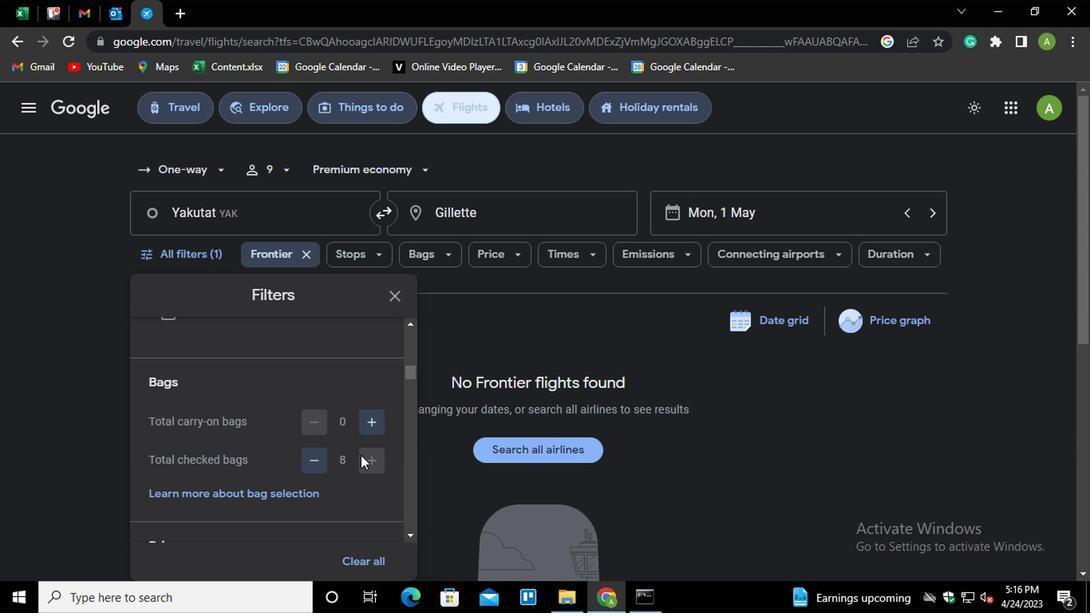 
Action: Mouse moved to (383, 453)
Screenshot: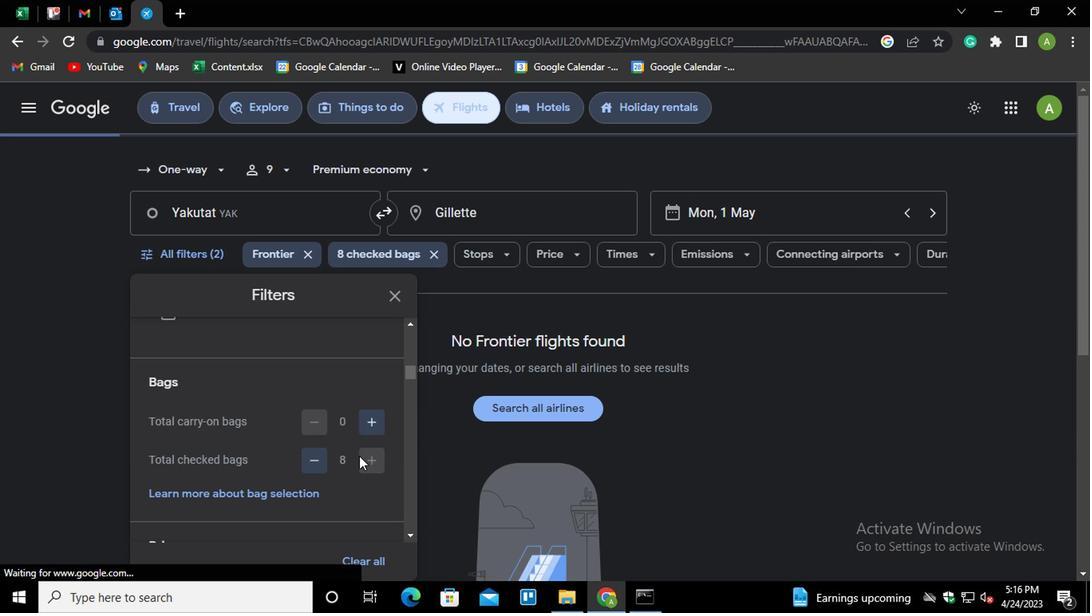 
Action: Mouse scrolled (383, 453) with delta (0, 0)
Screenshot: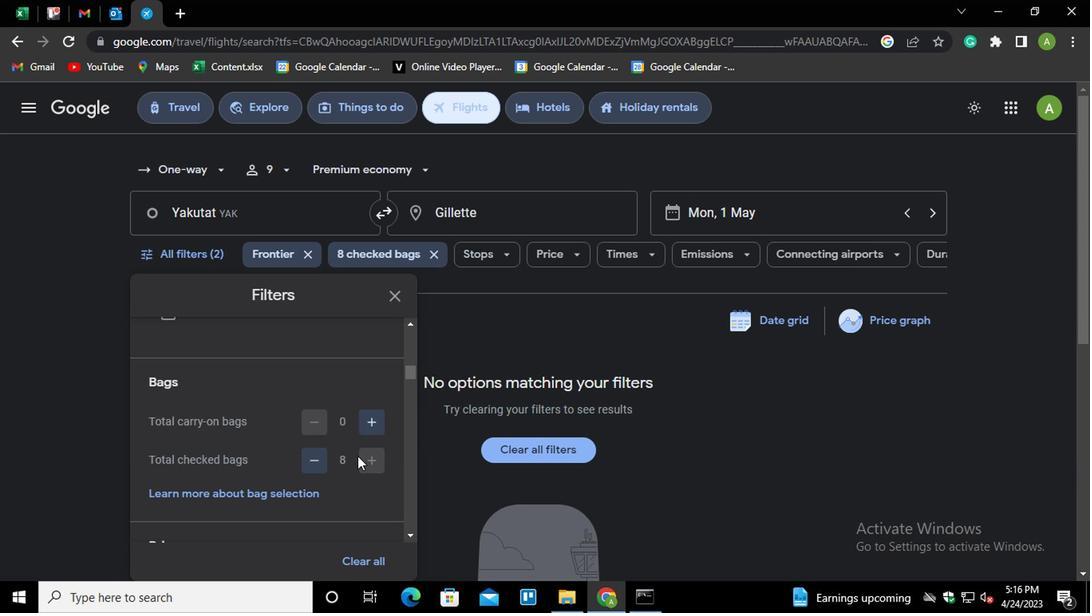 
Action: Mouse scrolled (383, 453) with delta (0, 0)
Screenshot: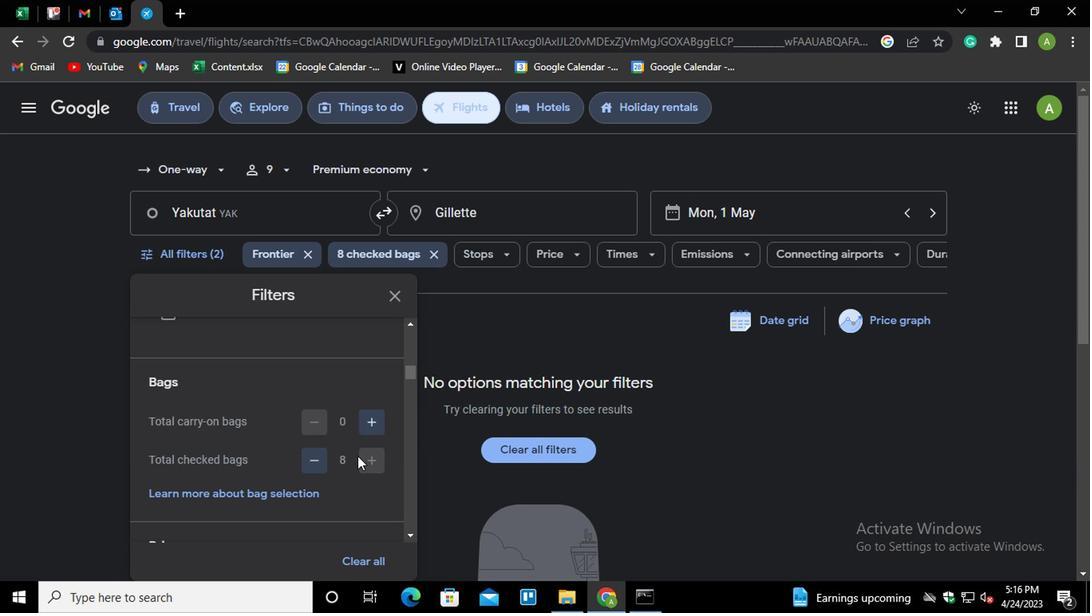 
Action: Mouse scrolled (383, 453) with delta (0, 0)
Screenshot: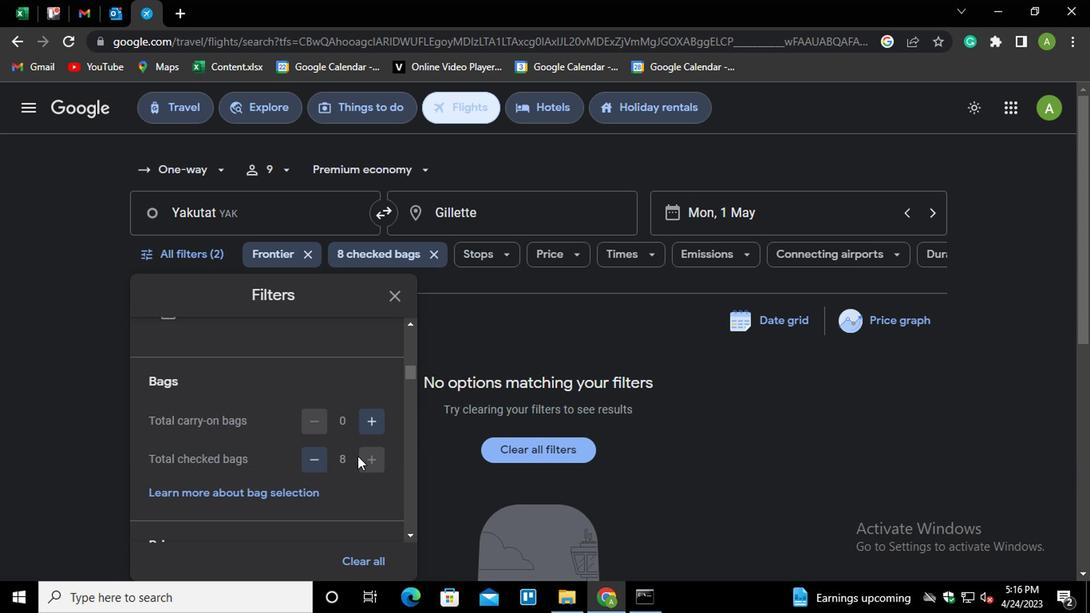 
Action: Mouse moved to (395, 395)
Screenshot: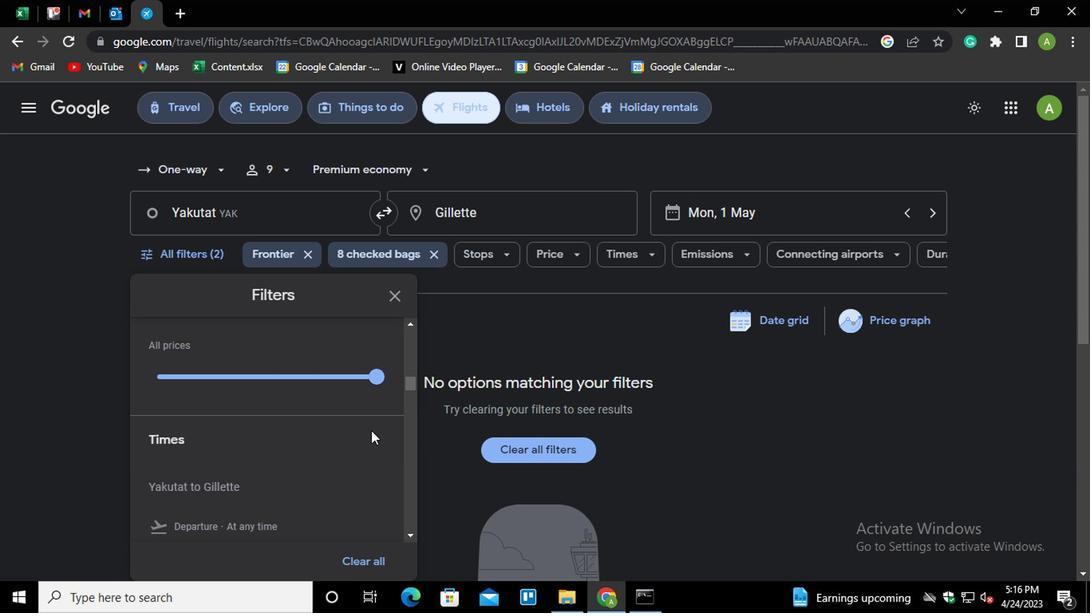 
Action: Mouse pressed left at (395, 395)
Screenshot: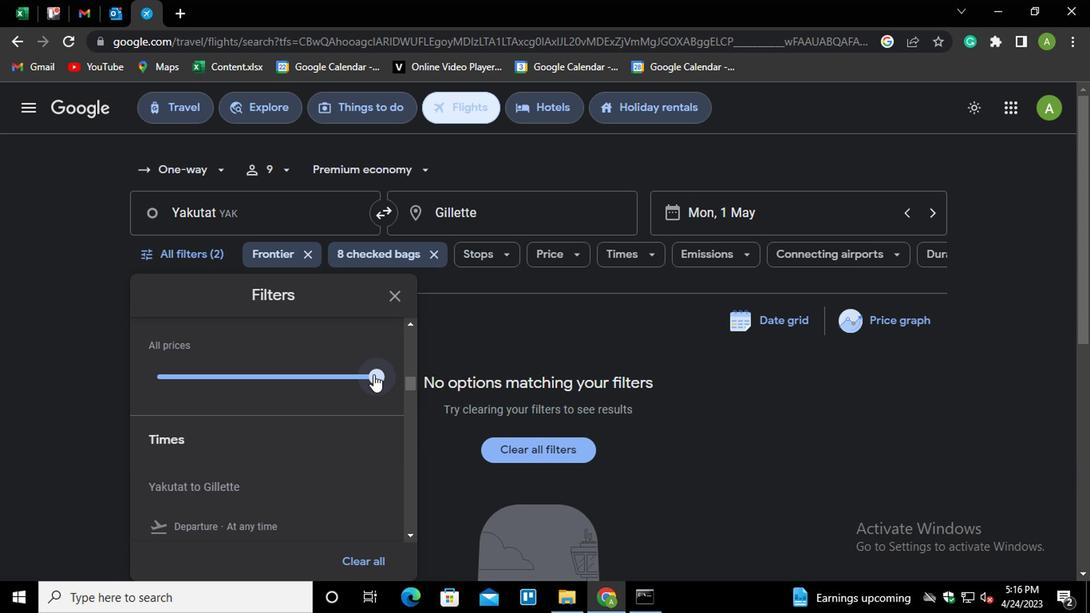 
Action: Mouse moved to (379, 421)
Screenshot: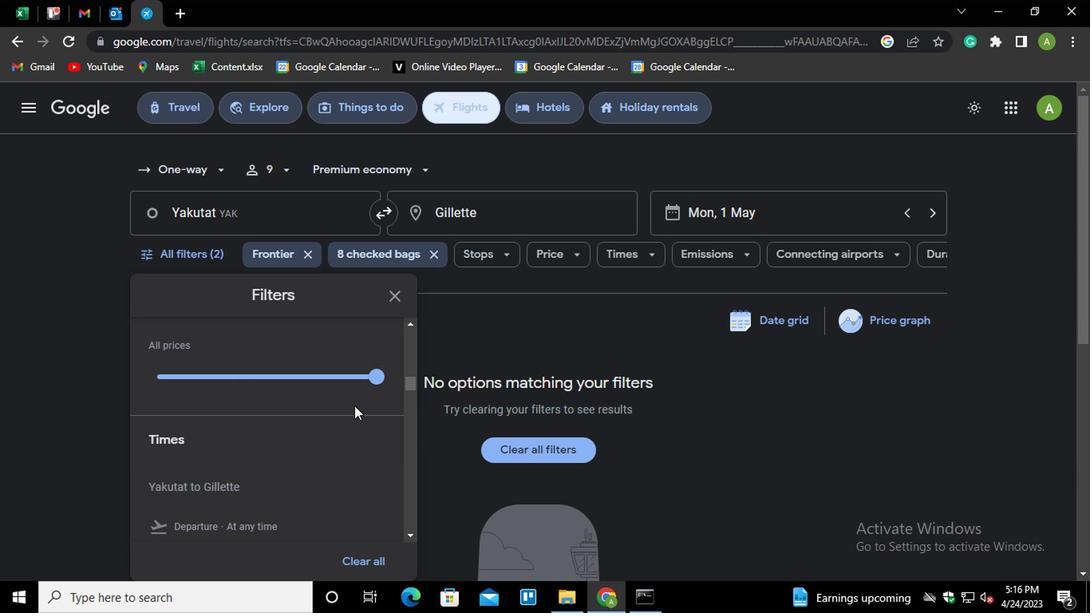 
Action: Mouse scrolled (379, 420) with delta (0, 0)
Screenshot: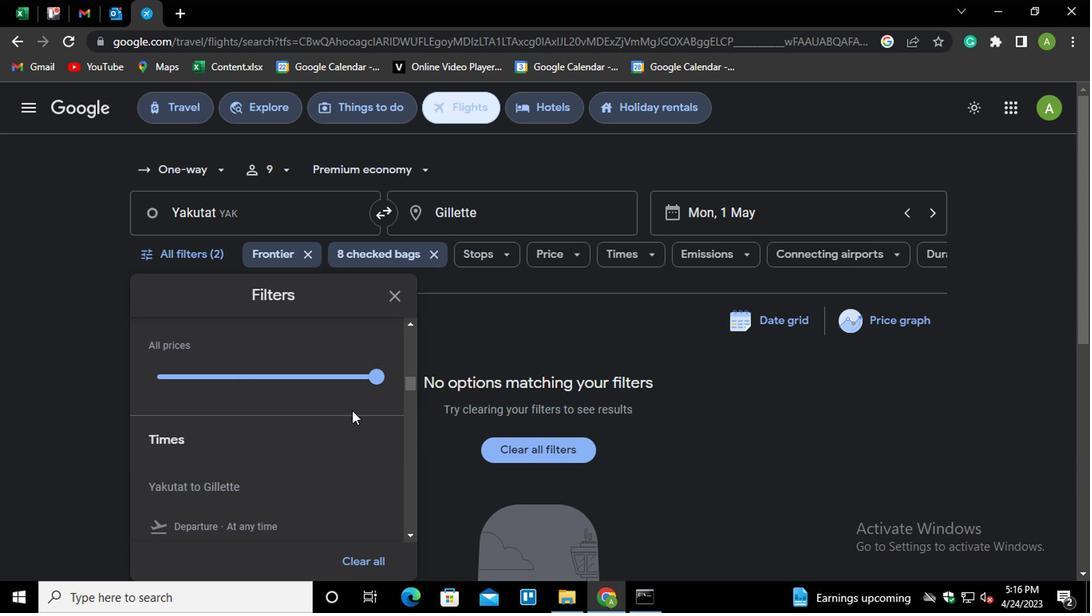 
Action: Mouse scrolled (379, 420) with delta (0, 0)
Screenshot: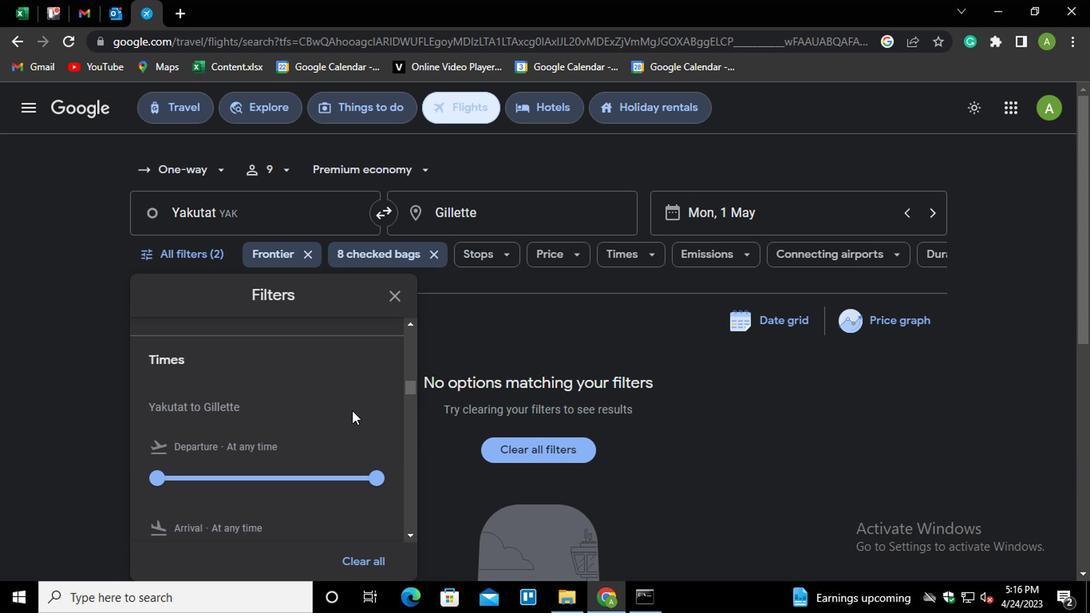 
Action: Mouse moved to (265, 411)
Screenshot: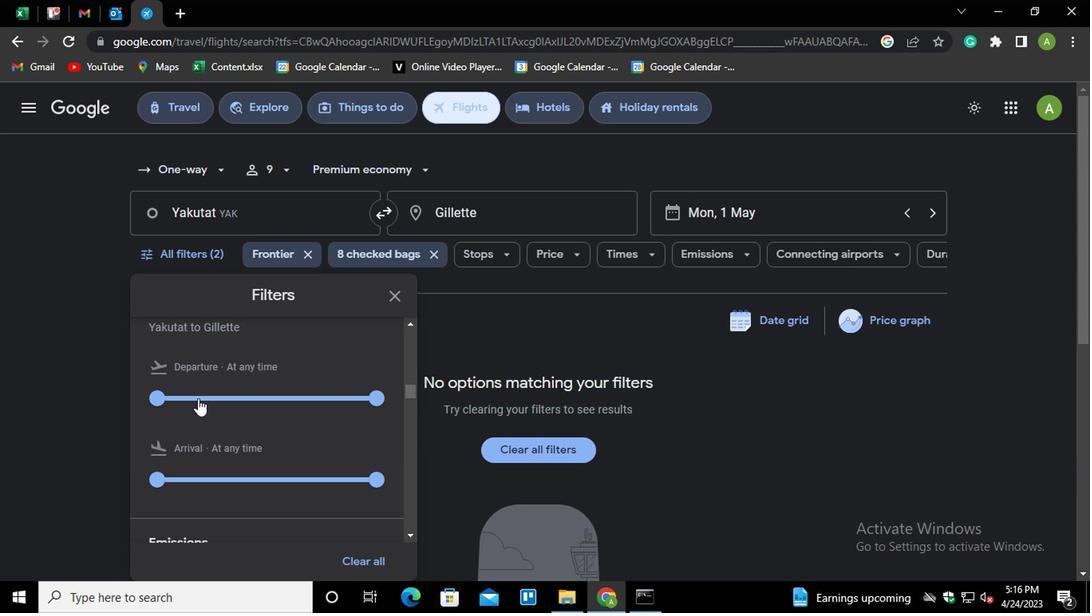 
Action: Mouse pressed left at (265, 411)
Screenshot: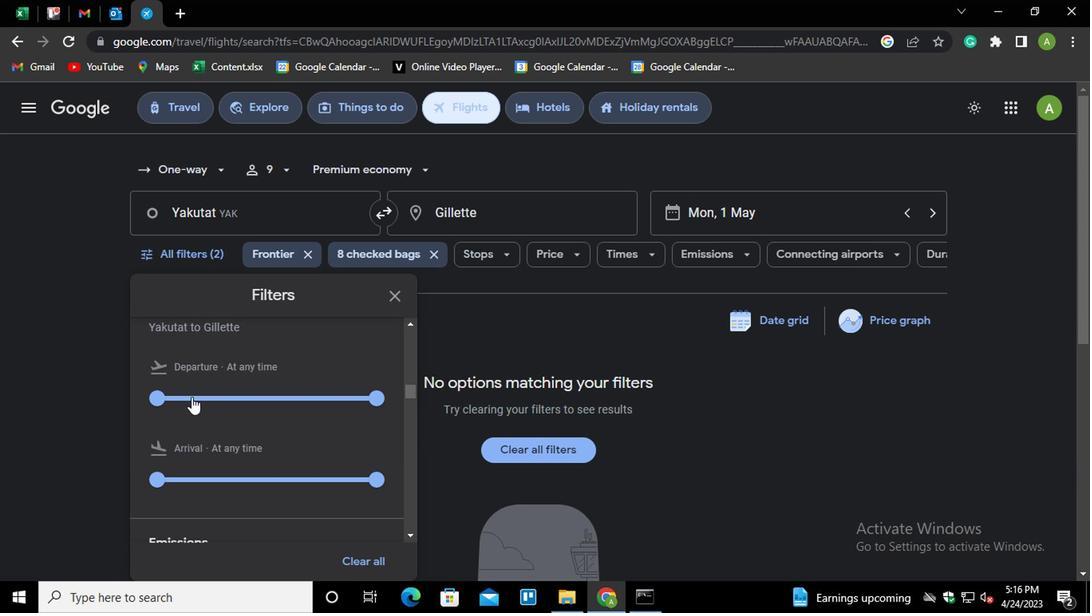 
Action: Mouse moved to (672, 453)
Screenshot: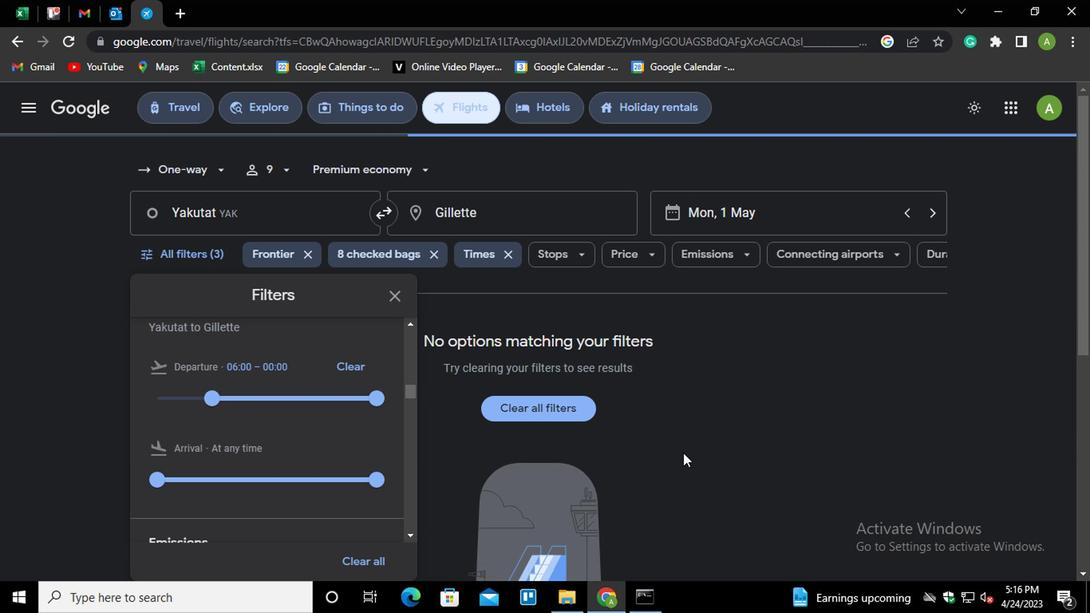 
Action: Mouse pressed left at (672, 453)
Screenshot: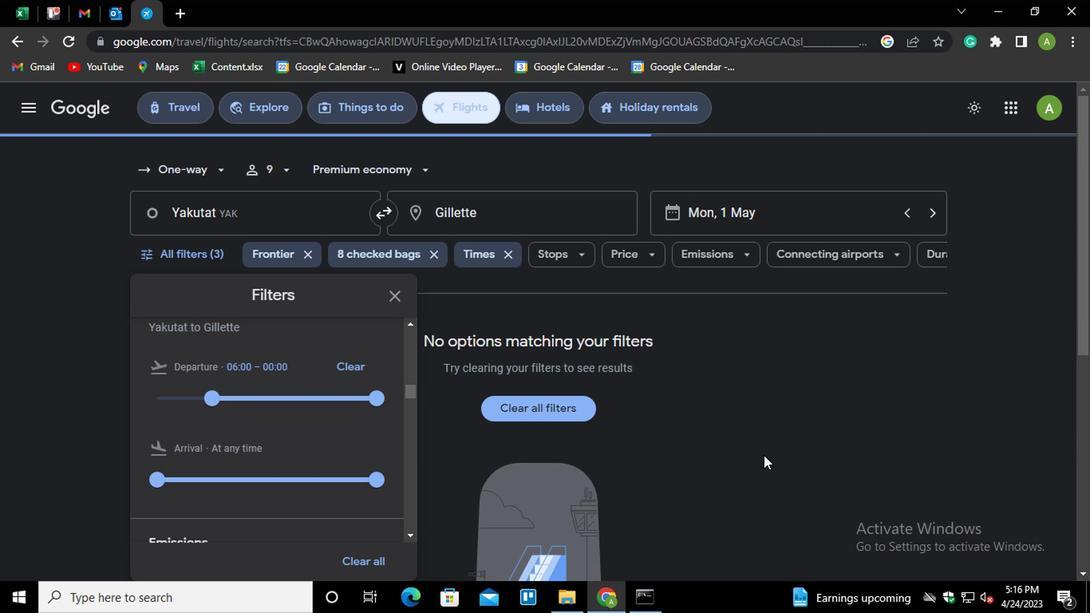 
